 Task: Search one way flight ticket for 1 adult, 1 child, 1 infant in seat in premium economy from Bloomington/normal: Central Illinois Regional Airport At Bloomington-normal to Greenville: Pitt-greenville Airport on 5-2-2023. Choice of flights is Royal air maroc. Number of bags: 1 checked bag. Price is upto 96000. Outbound departure time preference is 15:30.
Action: Mouse moved to (273, 340)
Screenshot: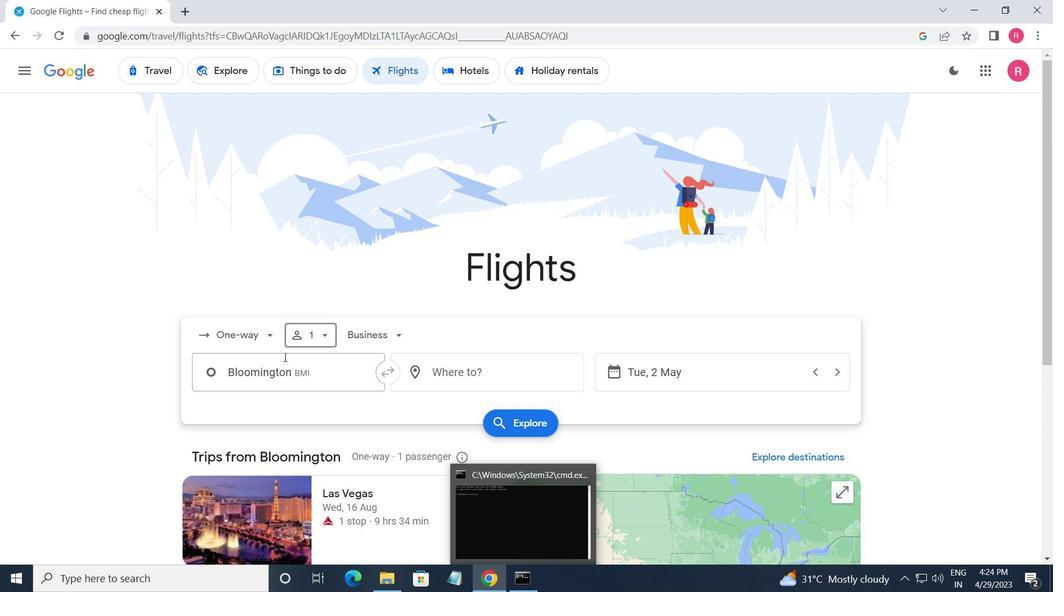 
Action: Mouse pressed left at (273, 340)
Screenshot: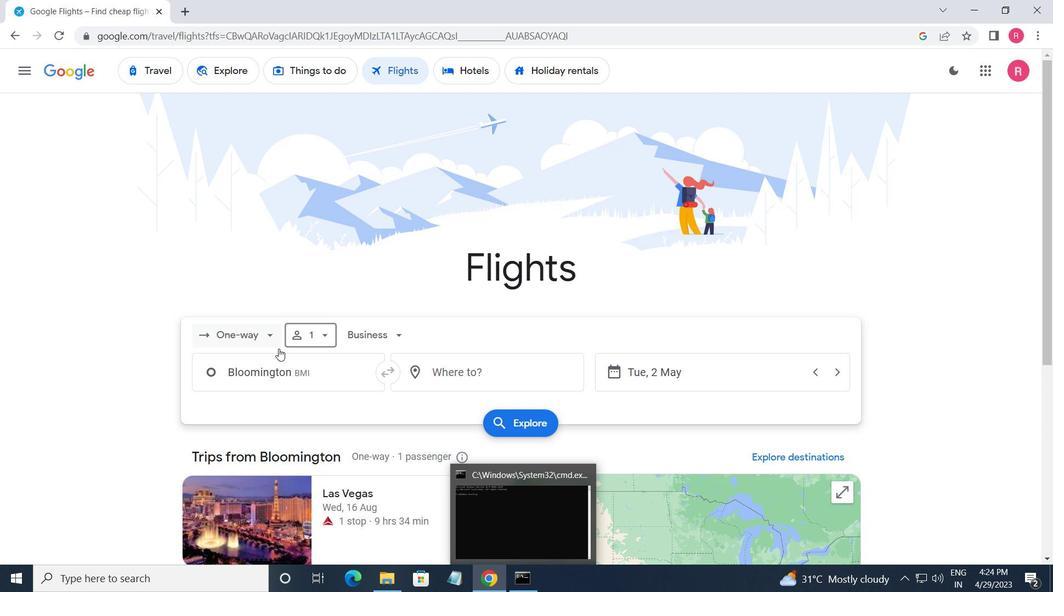 
Action: Mouse moved to (273, 400)
Screenshot: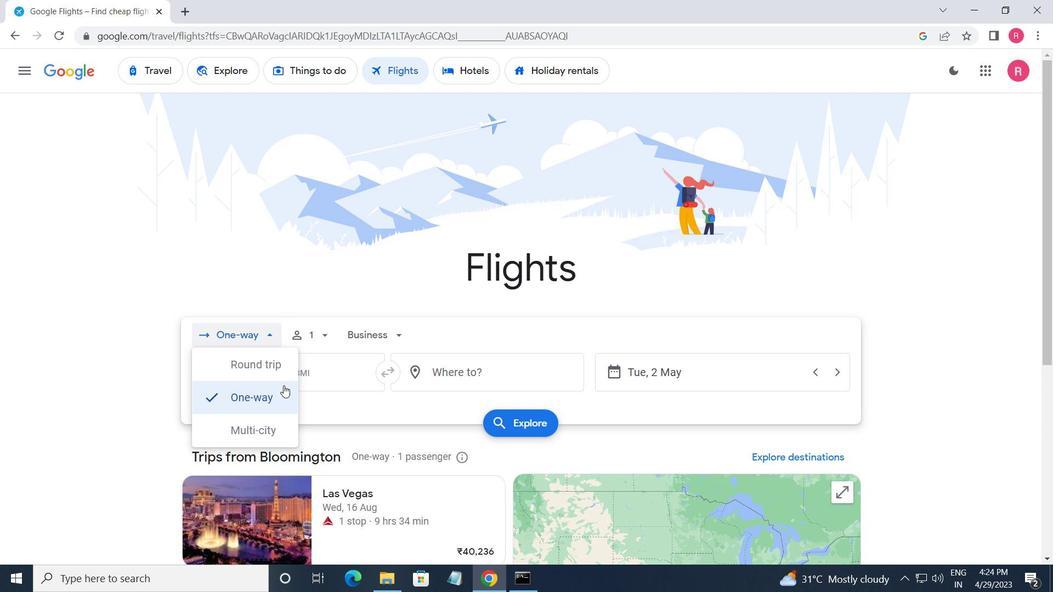 
Action: Mouse pressed left at (273, 400)
Screenshot: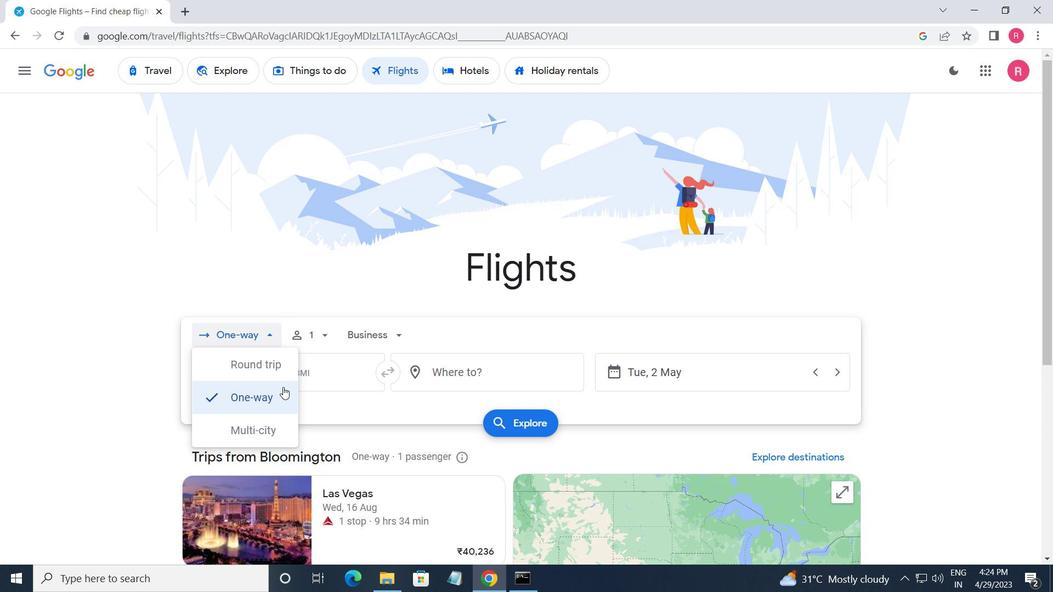 
Action: Mouse moved to (305, 341)
Screenshot: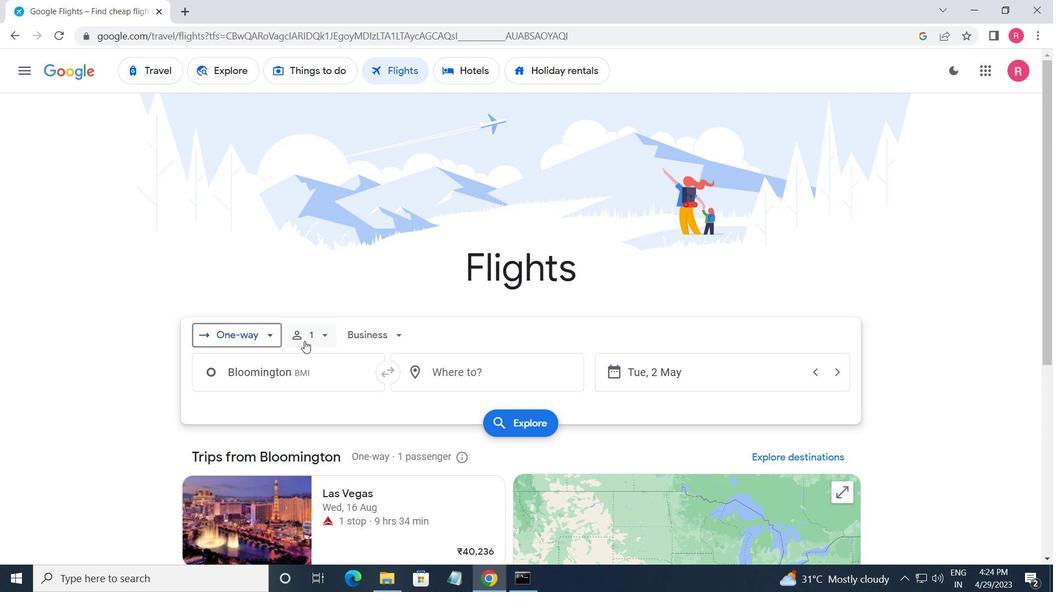 
Action: Mouse pressed left at (305, 341)
Screenshot: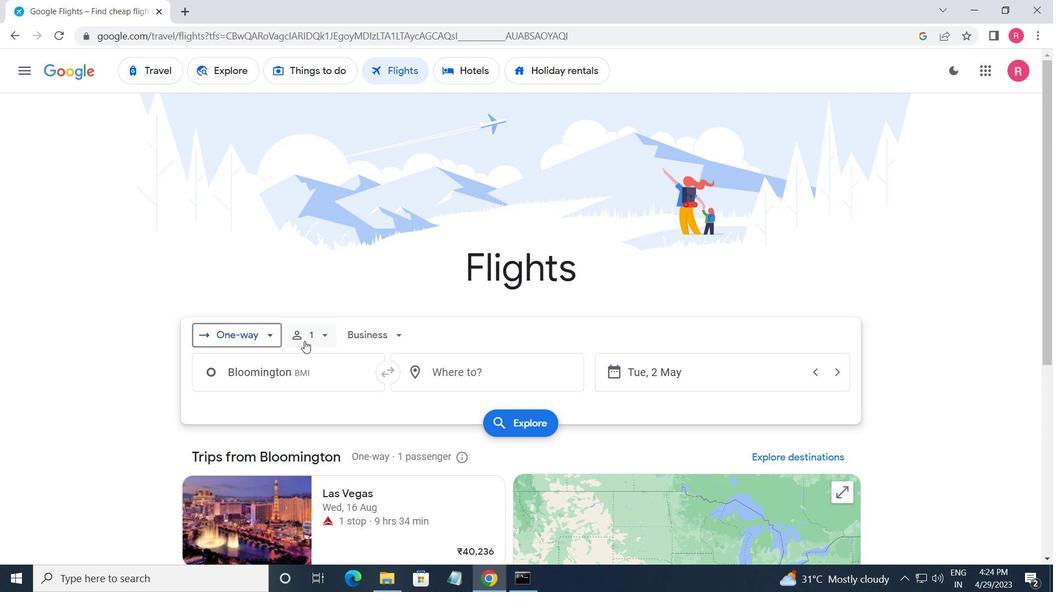 
Action: Mouse moved to (431, 407)
Screenshot: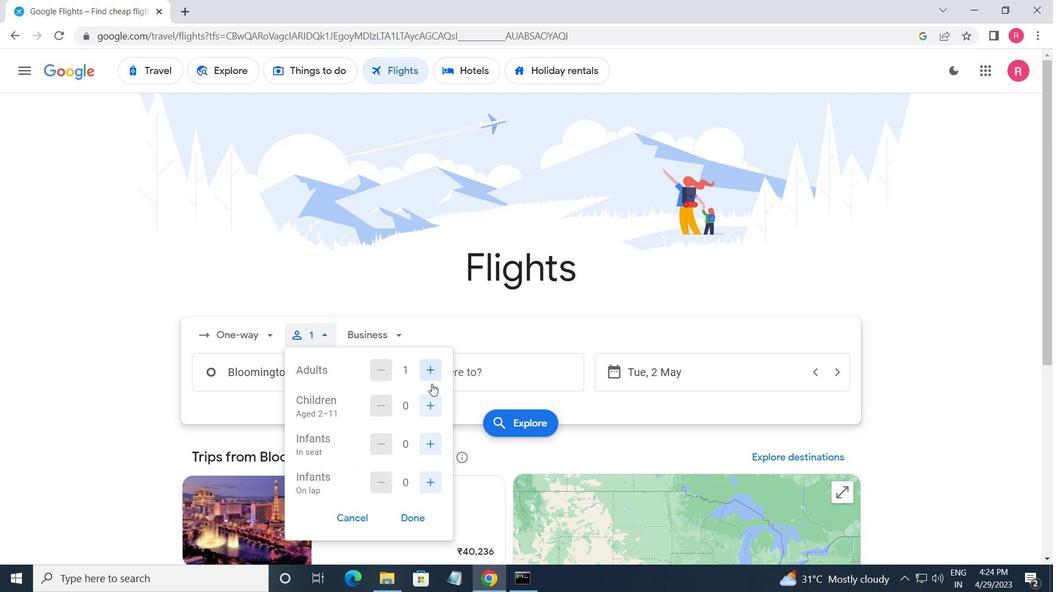 
Action: Mouse pressed left at (431, 407)
Screenshot: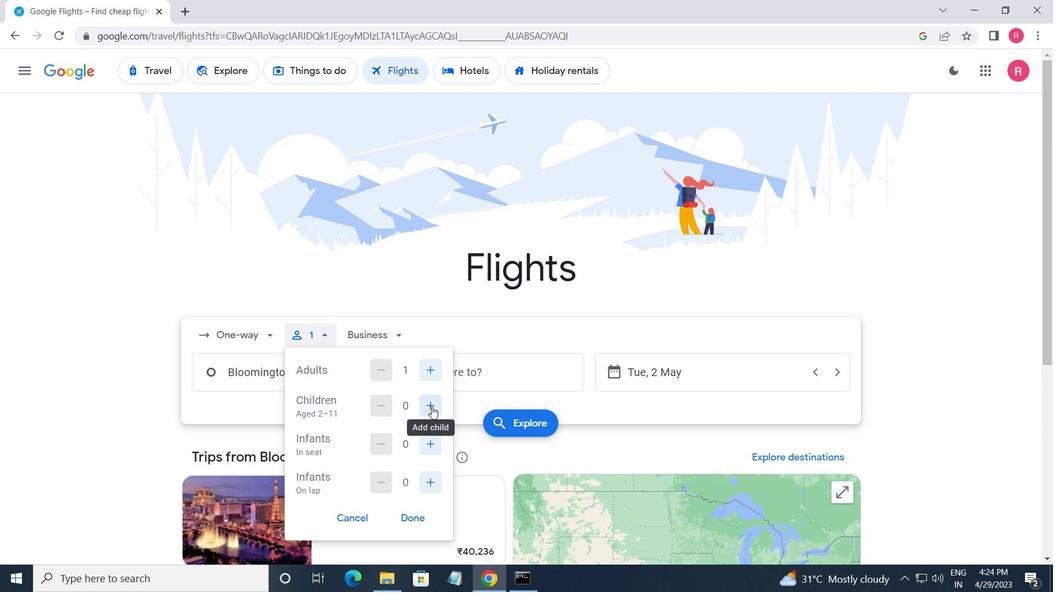 
Action: Mouse moved to (428, 440)
Screenshot: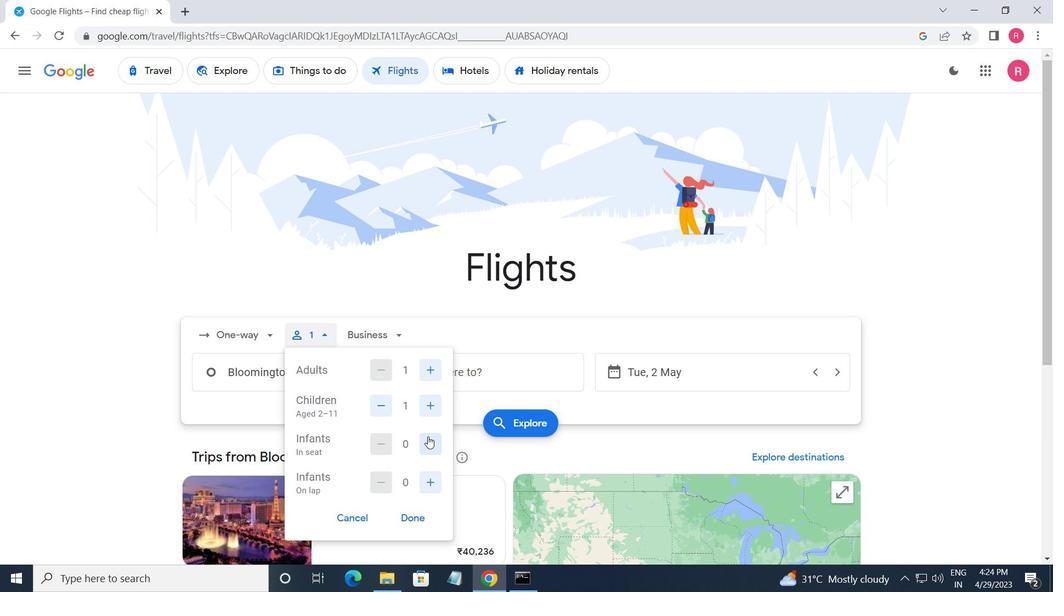 
Action: Mouse pressed left at (428, 440)
Screenshot: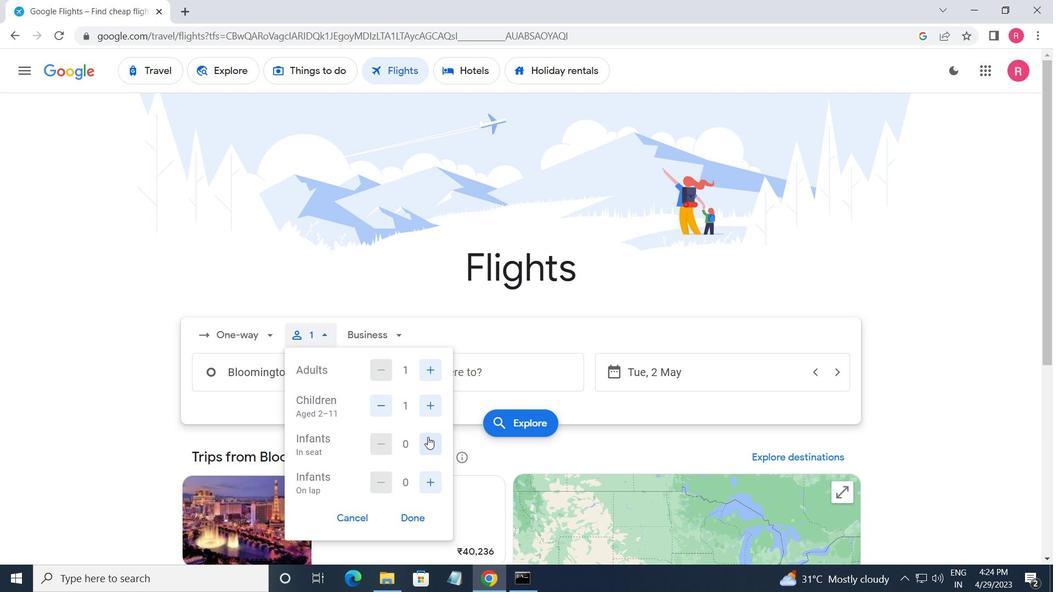 
Action: Mouse moved to (409, 513)
Screenshot: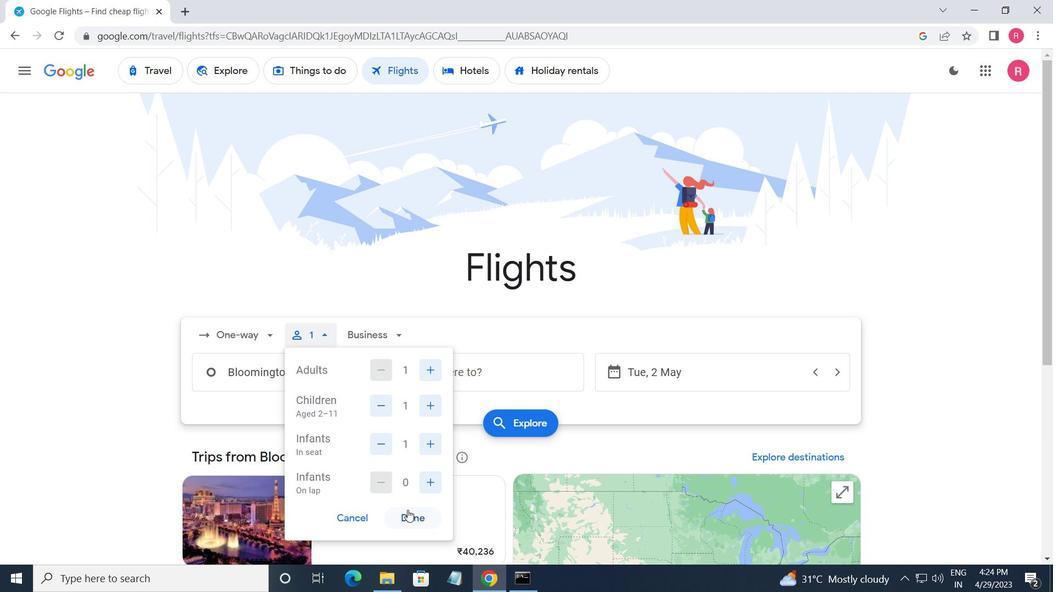 
Action: Mouse pressed left at (409, 513)
Screenshot: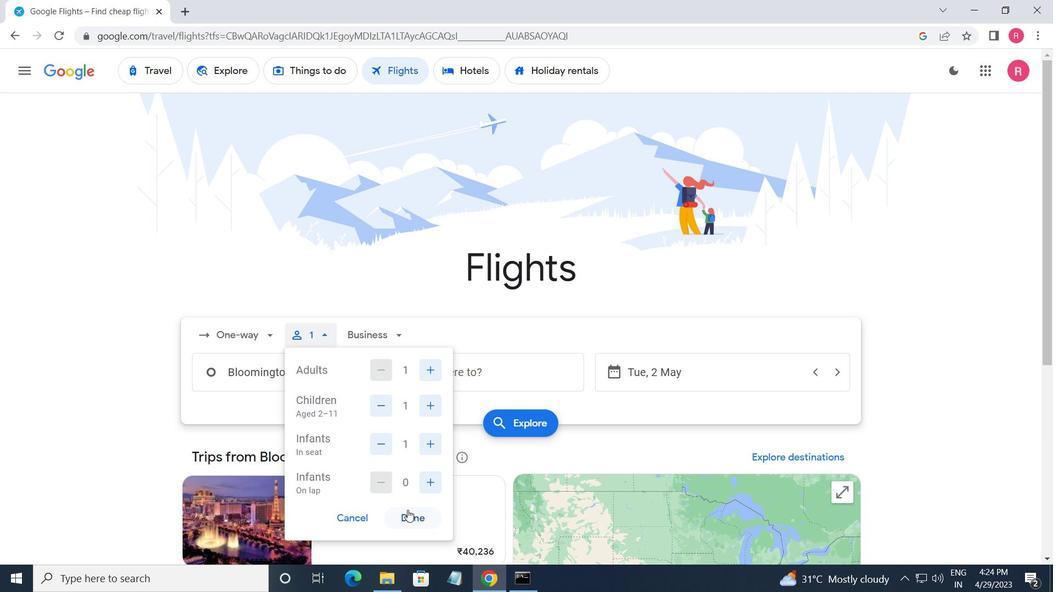
Action: Mouse moved to (384, 342)
Screenshot: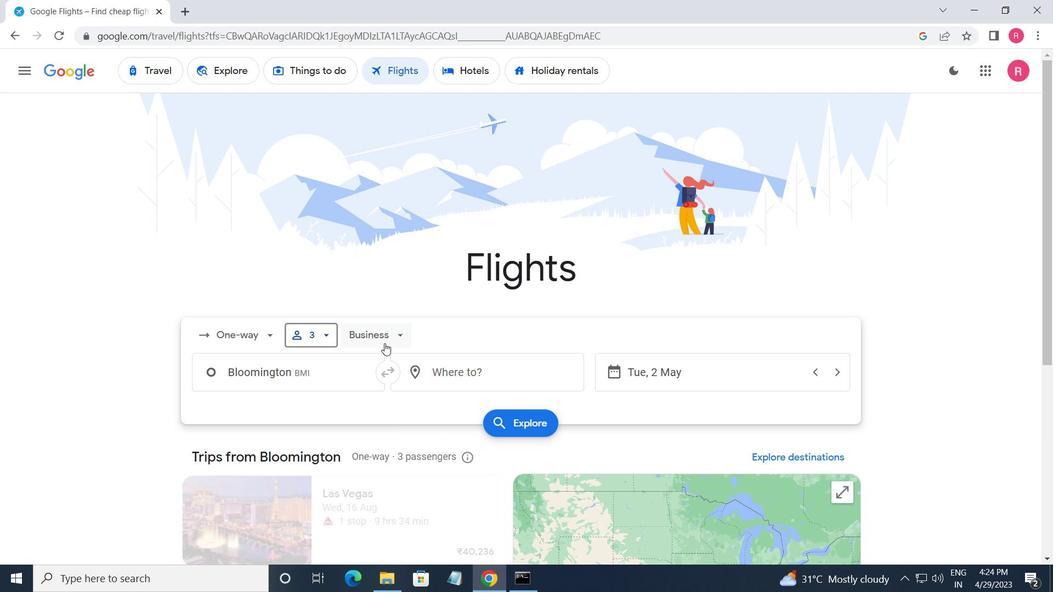 
Action: Mouse pressed left at (384, 342)
Screenshot: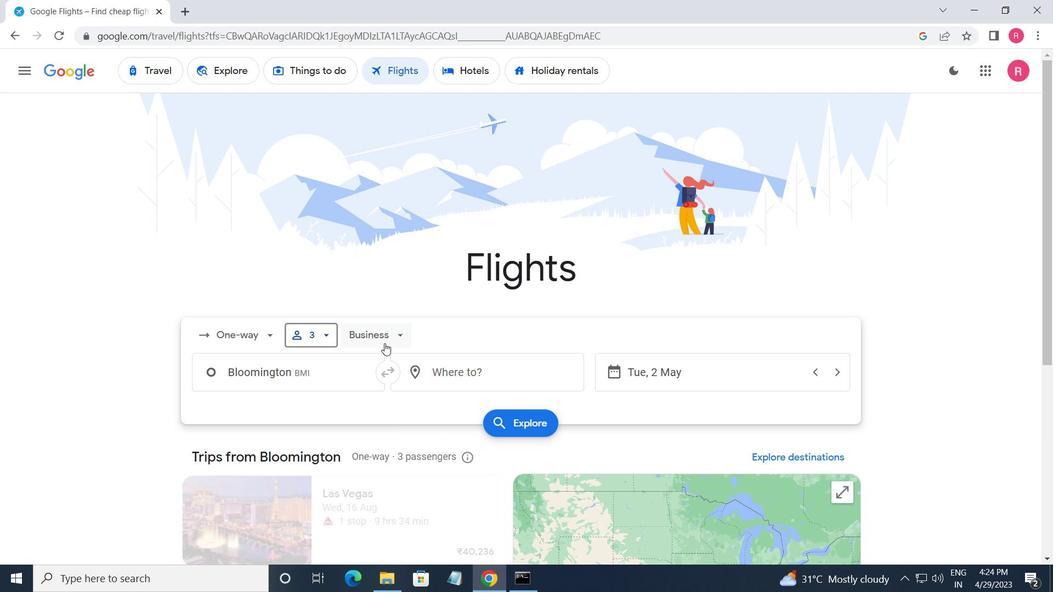 
Action: Mouse moved to (419, 400)
Screenshot: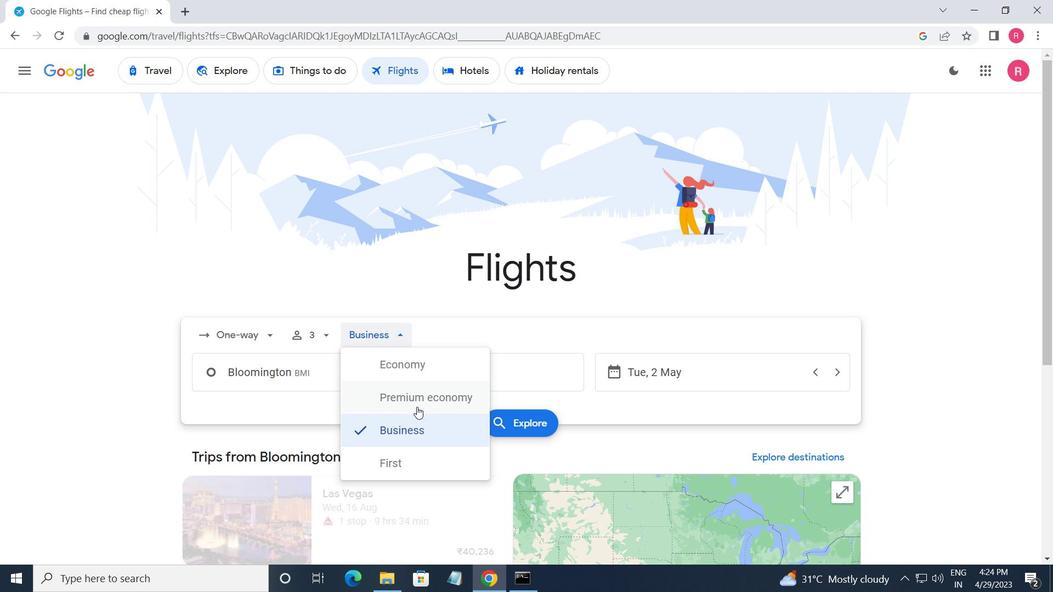 
Action: Mouse pressed left at (419, 400)
Screenshot: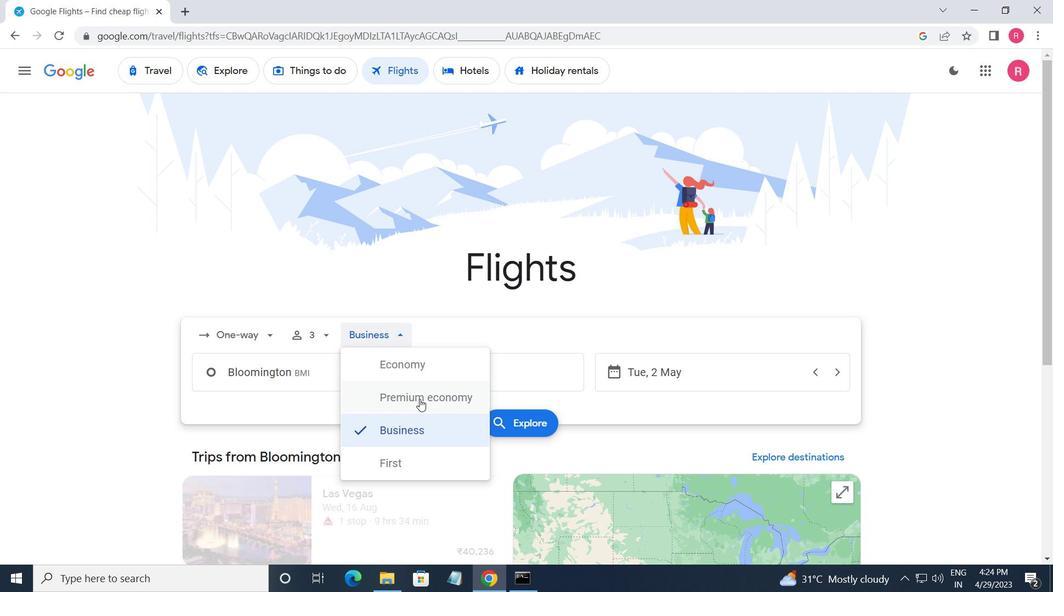 
Action: Mouse moved to (335, 368)
Screenshot: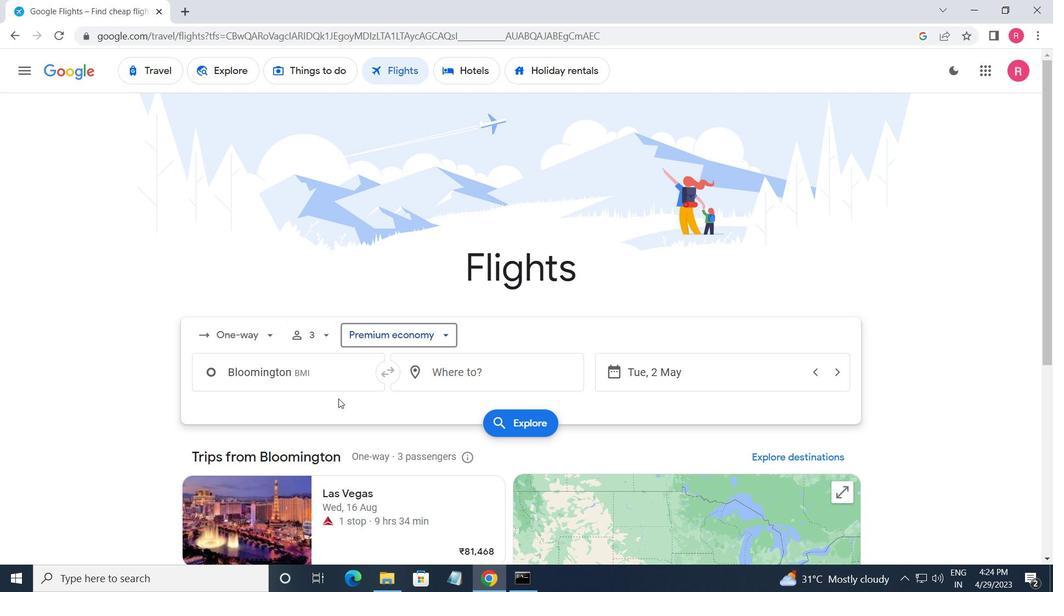 
Action: Mouse pressed left at (335, 368)
Screenshot: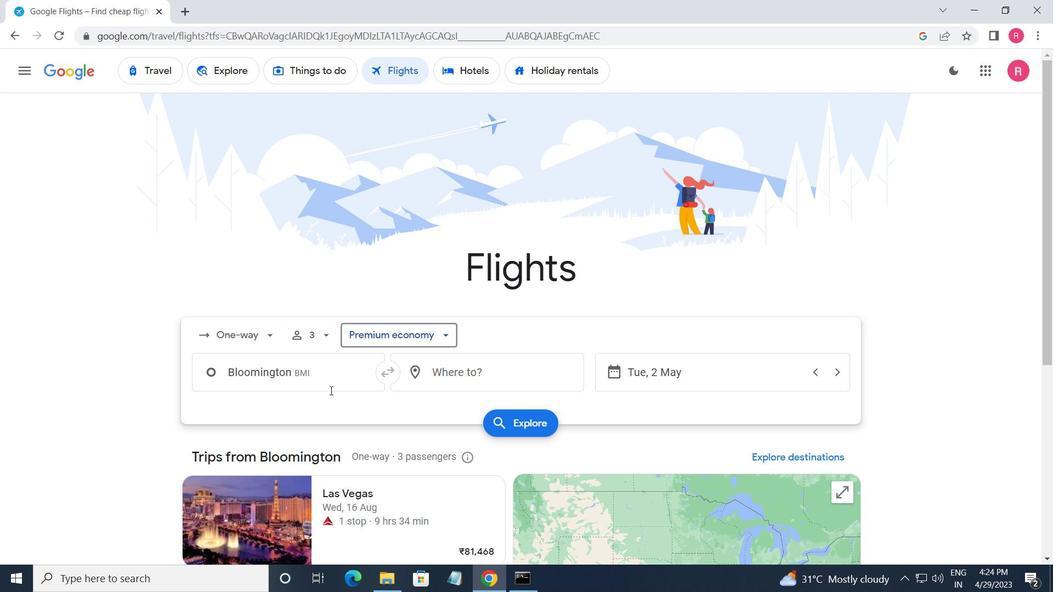 
Action: Mouse moved to (329, 550)
Screenshot: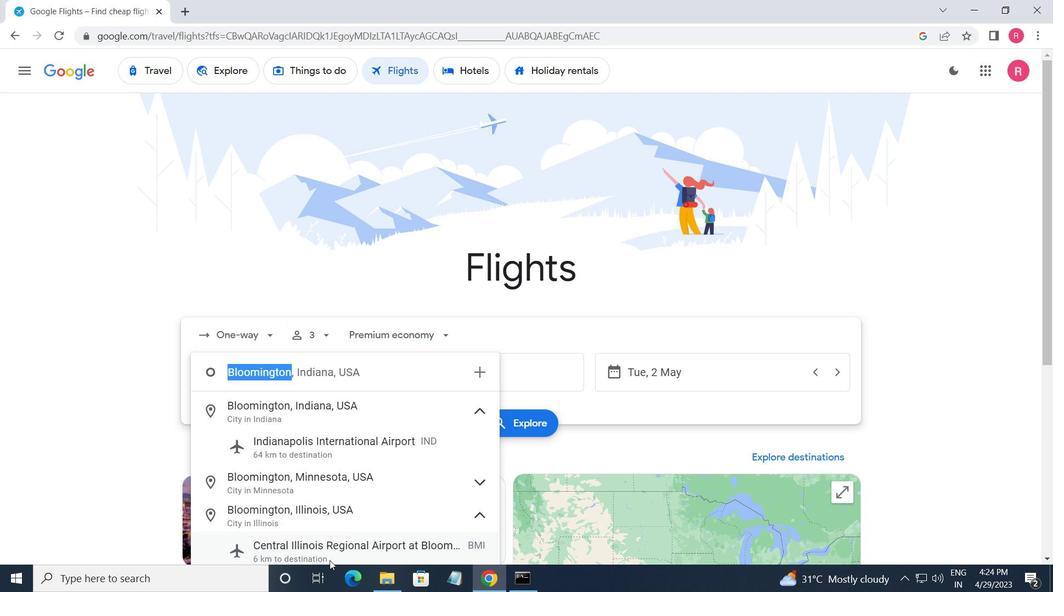 
Action: Mouse pressed left at (329, 550)
Screenshot: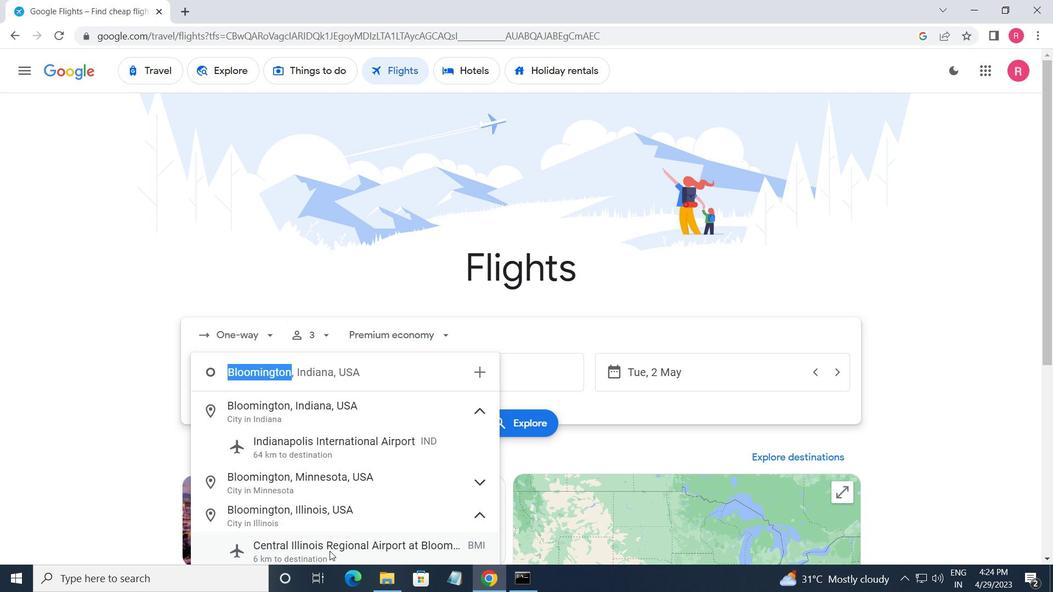 
Action: Mouse moved to (505, 382)
Screenshot: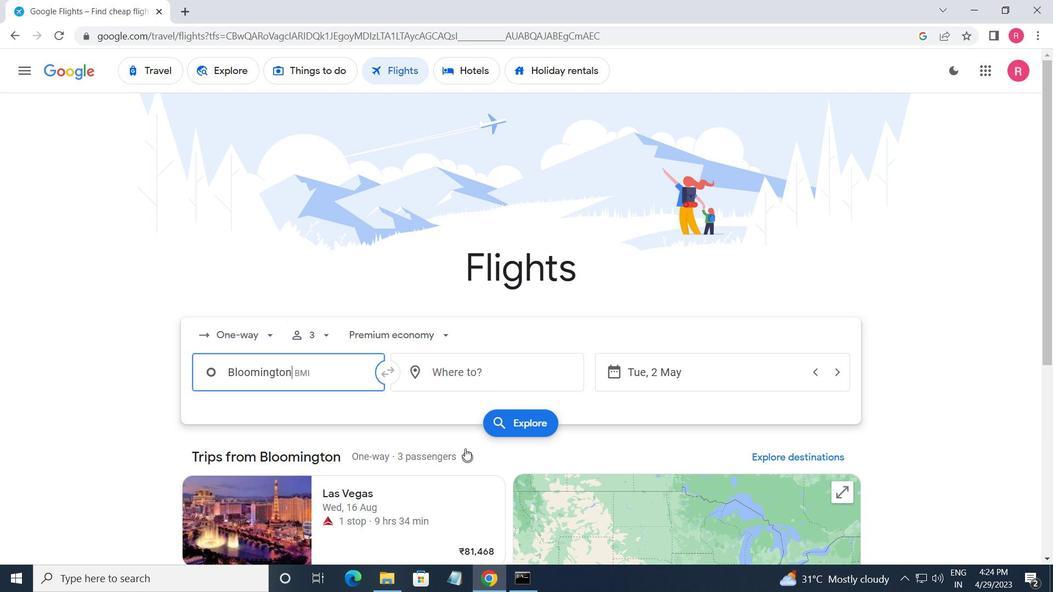 
Action: Mouse pressed left at (505, 382)
Screenshot: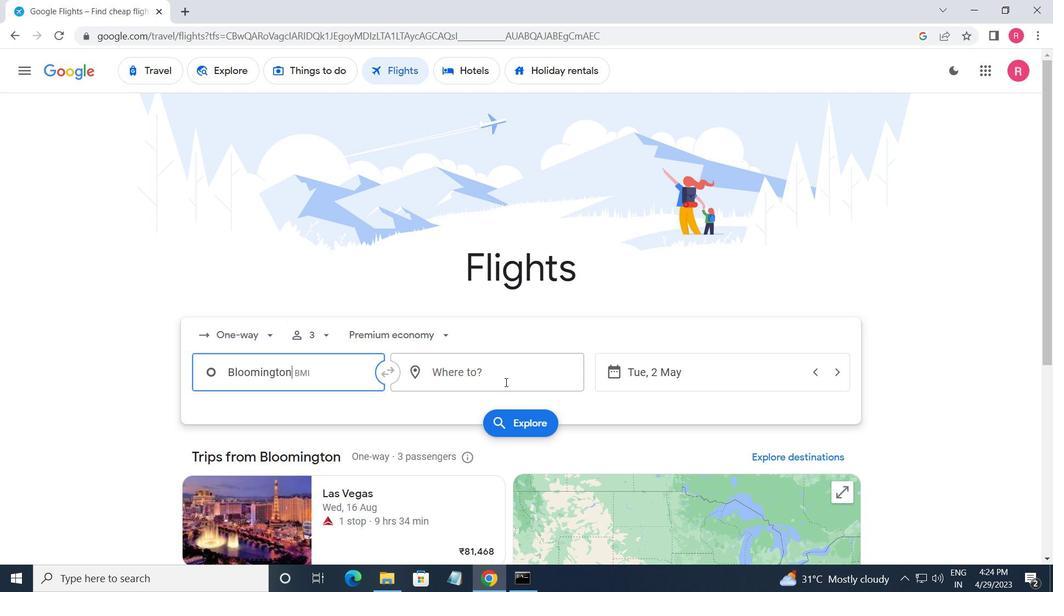 
Action: Mouse moved to (490, 508)
Screenshot: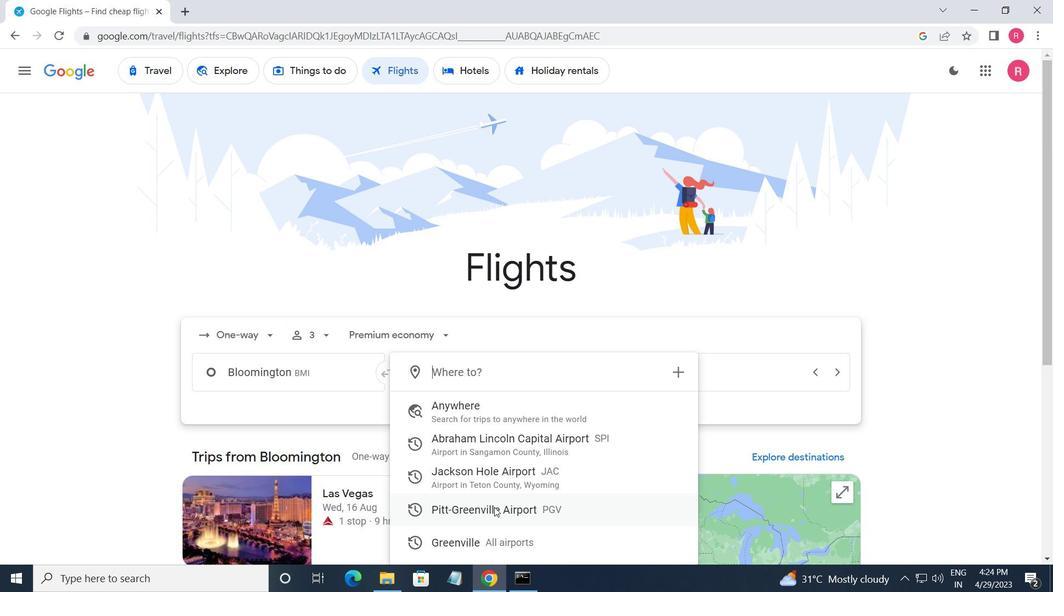
Action: Mouse pressed left at (490, 508)
Screenshot: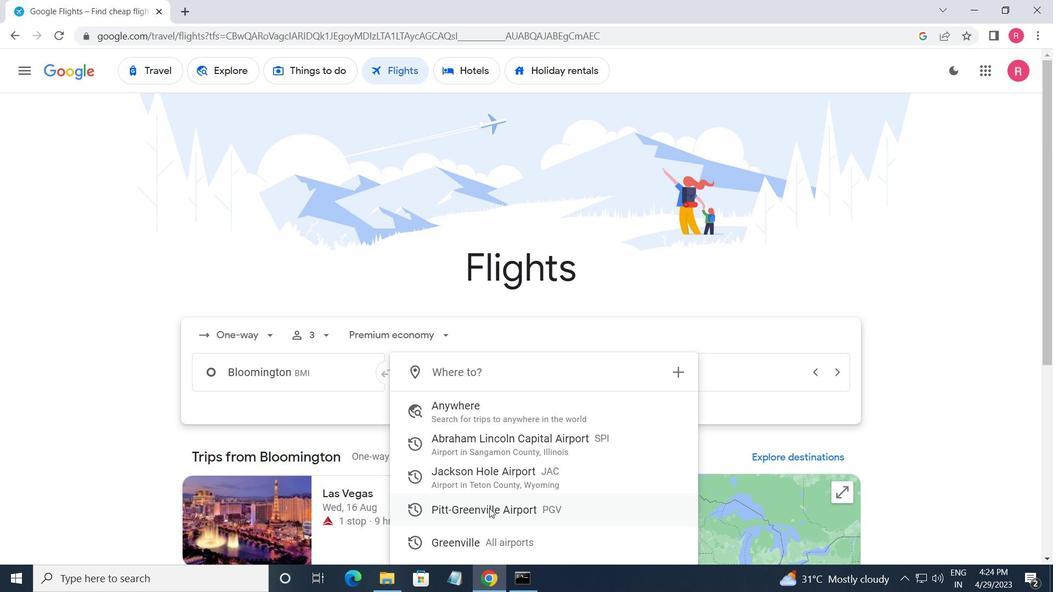 
Action: Mouse moved to (689, 376)
Screenshot: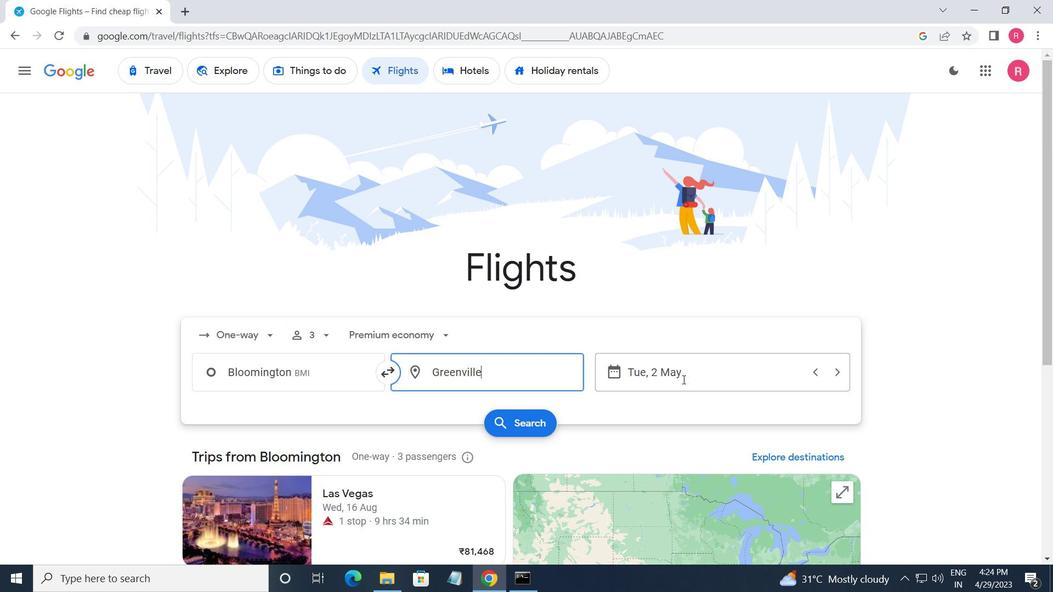 
Action: Mouse pressed left at (689, 376)
Screenshot: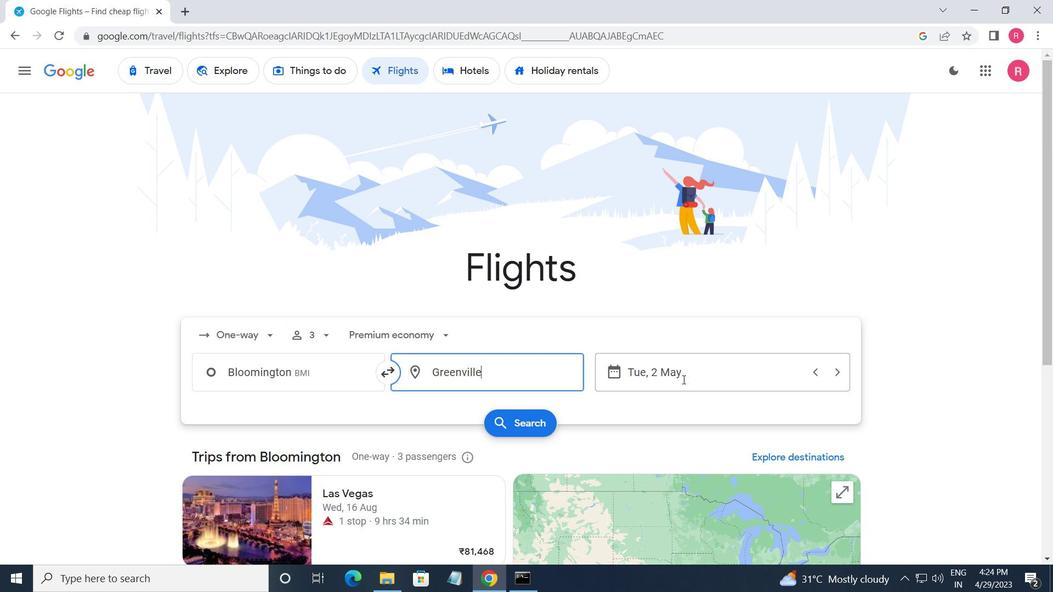 
Action: Mouse moved to (683, 325)
Screenshot: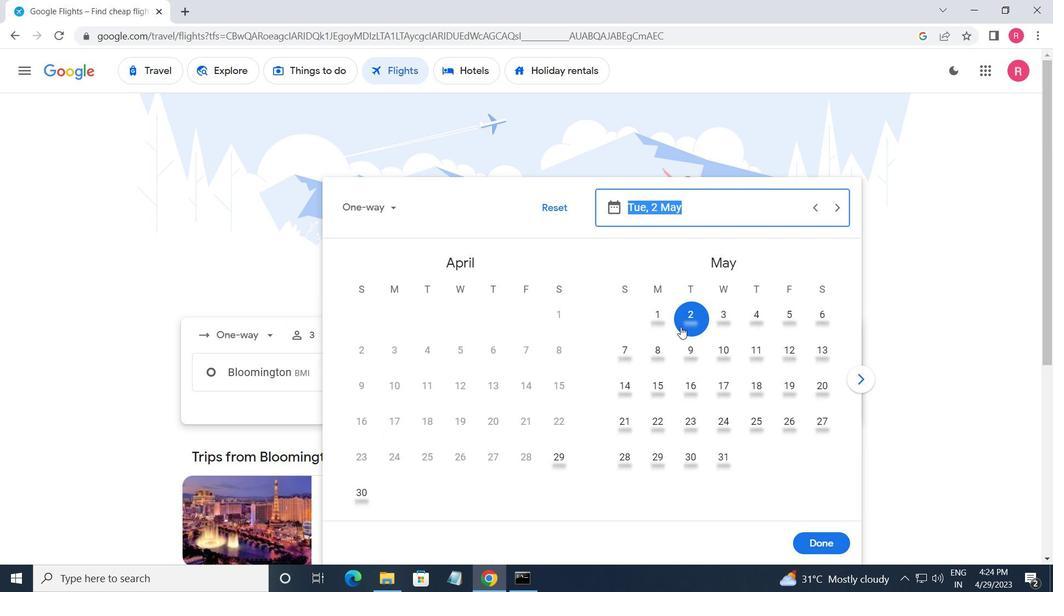
Action: Mouse pressed left at (683, 325)
Screenshot: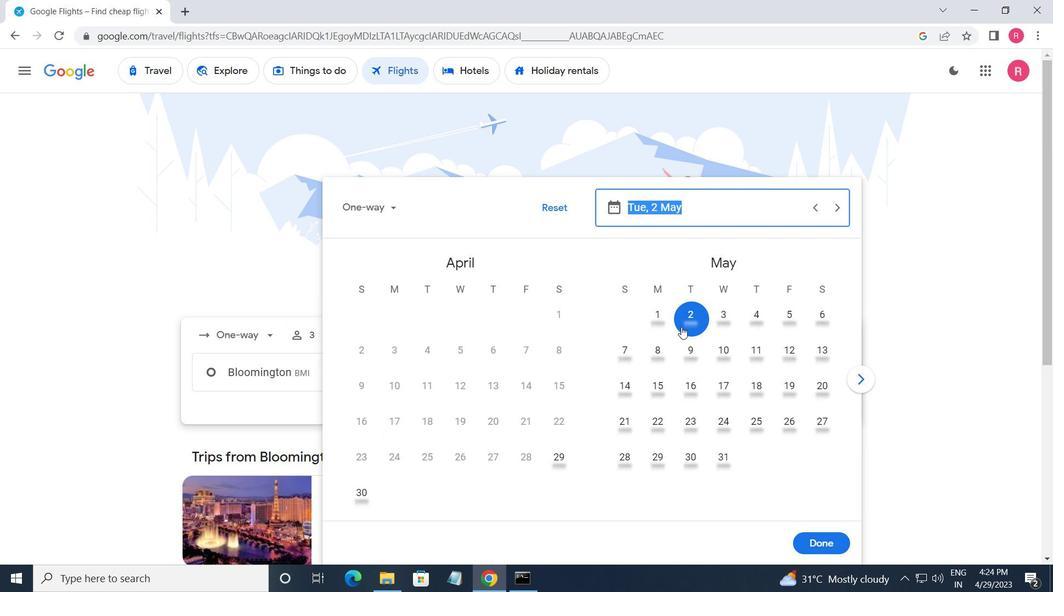 
Action: Mouse moved to (814, 543)
Screenshot: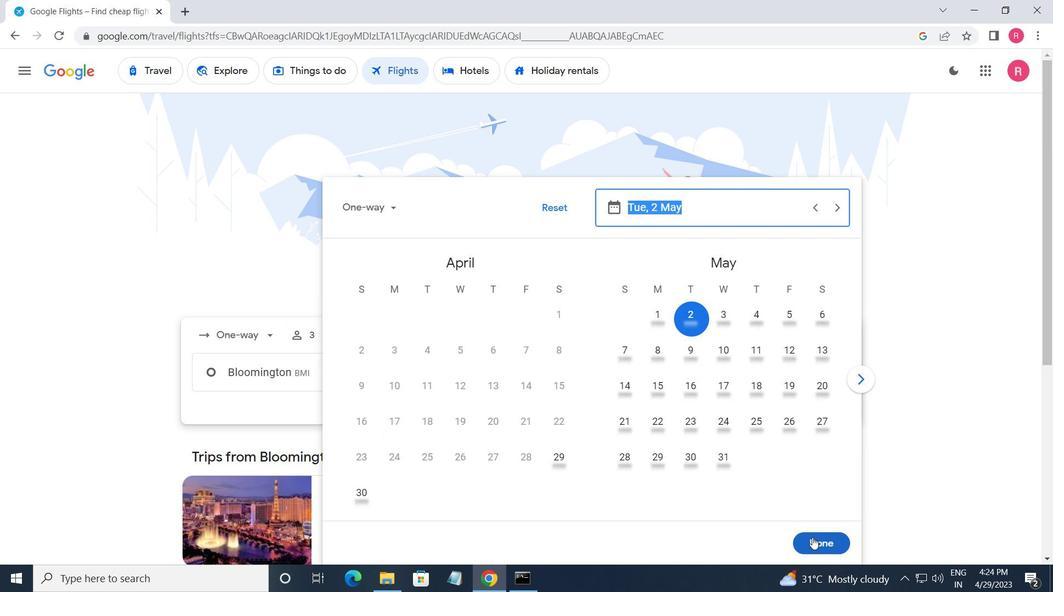 
Action: Mouse pressed left at (814, 543)
Screenshot: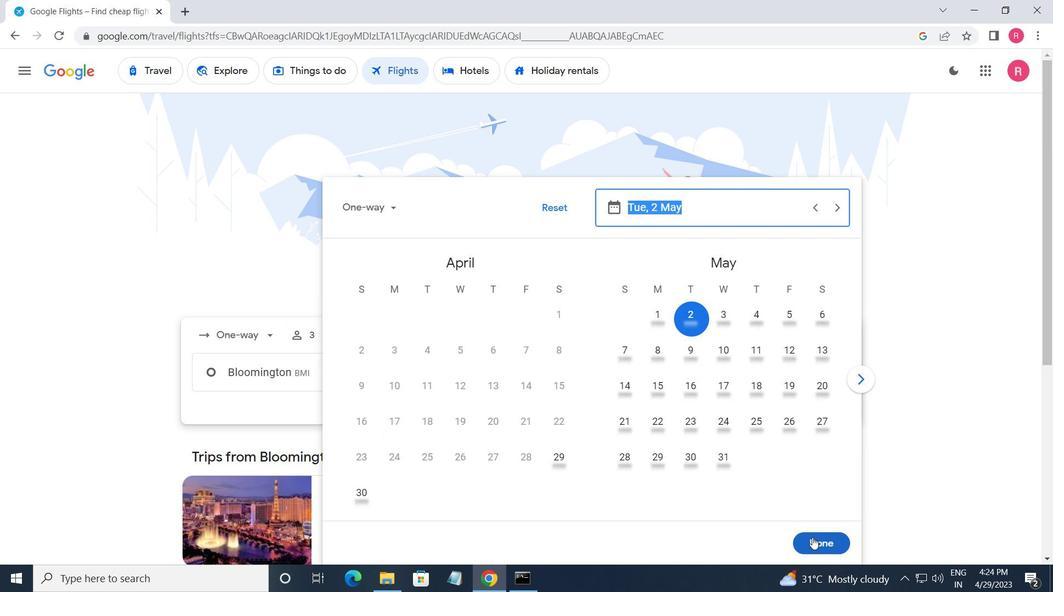 
Action: Mouse moved to (536, 430)
Screenshot: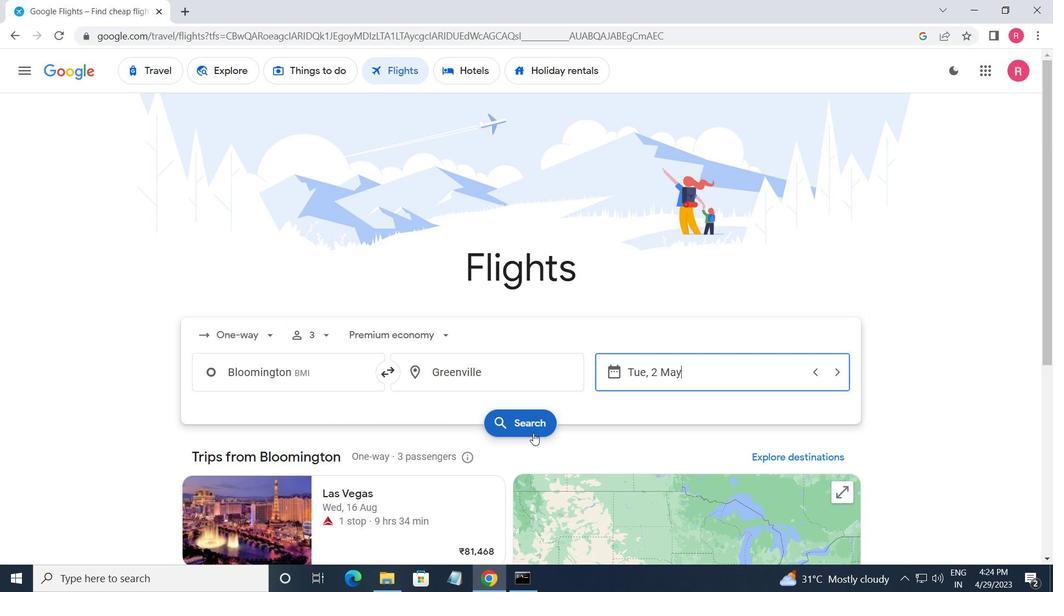 
Action: Mouse pressed left at (536, 430)
Screenshot: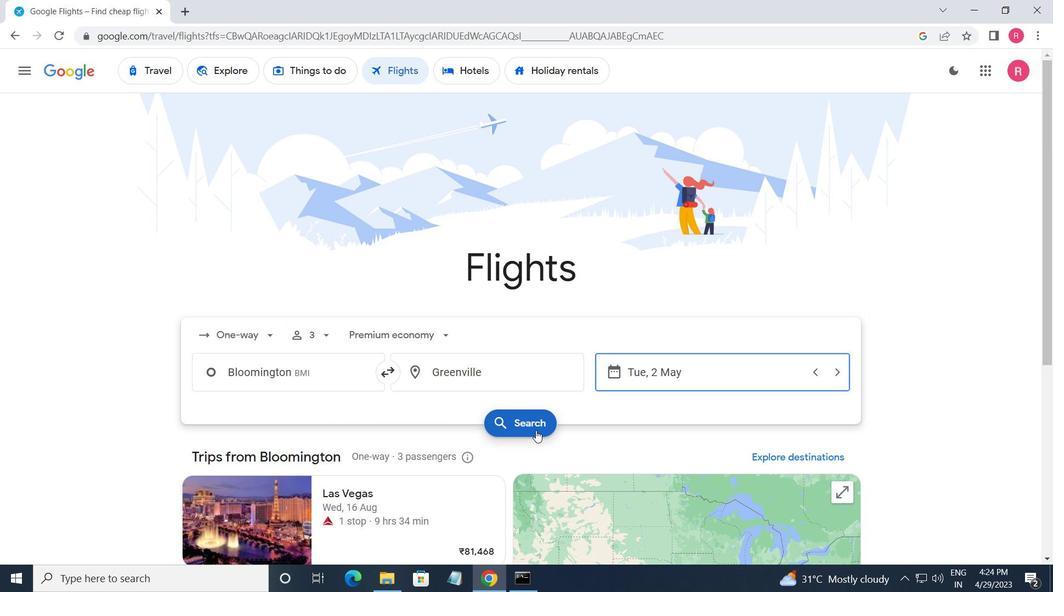 
Action: Mouse moved to (222, 196)
Screenshot: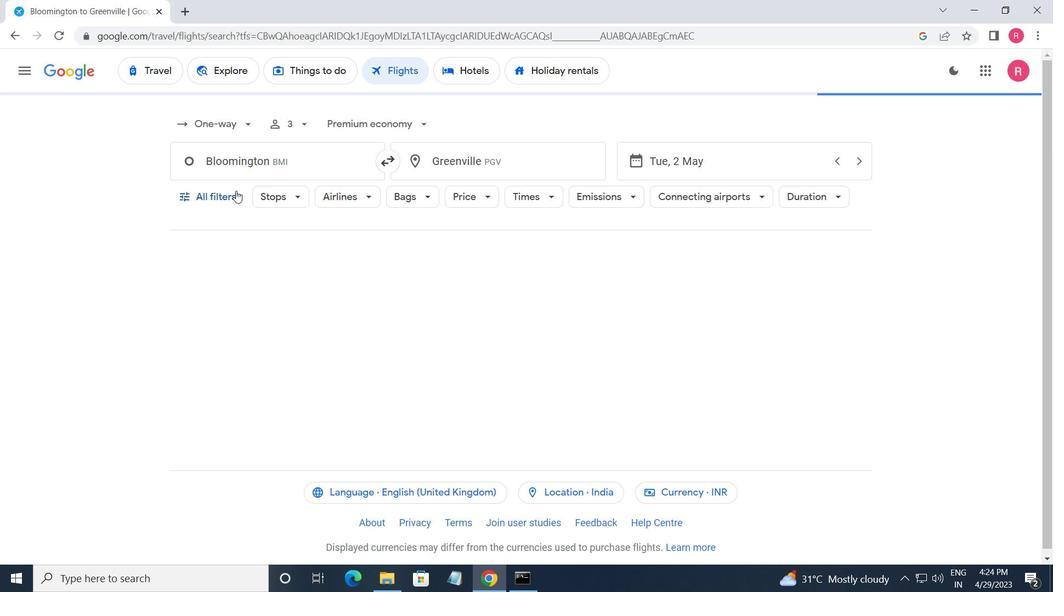 
Action: Mouse pressed left at (222, 196)
Screenshot: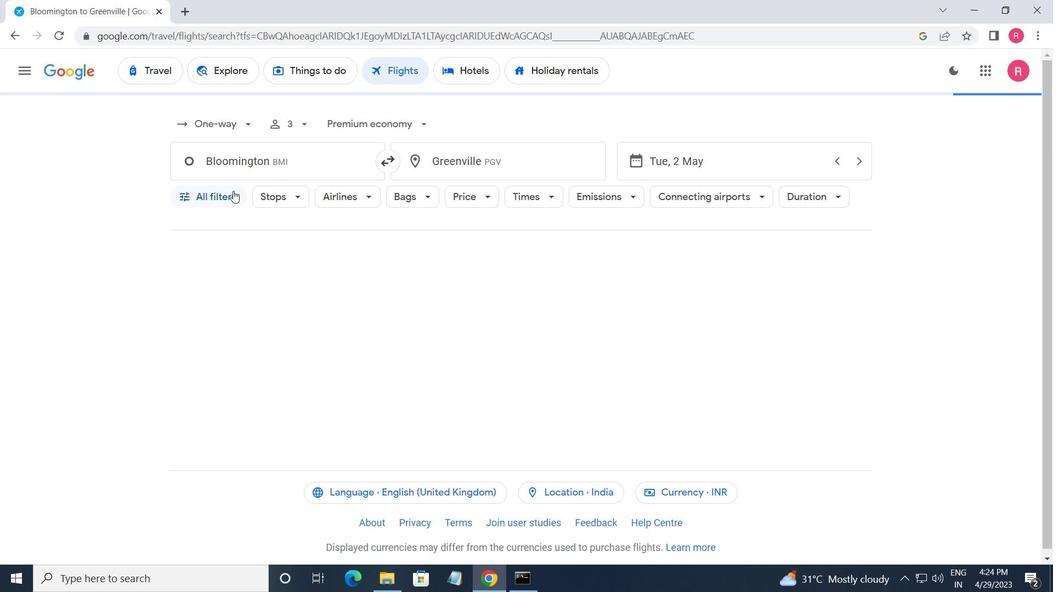 
Action: Mouse moved to (283, 388)
Screenshot: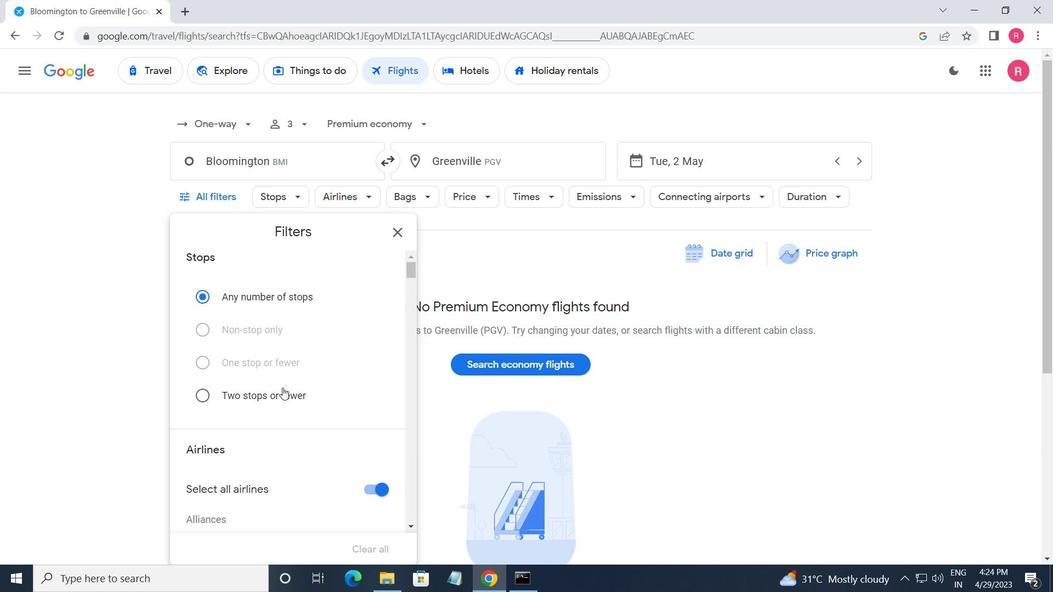 
Action: Mouse scrolled (283, 387) with delta (0, 0)
Screenshot: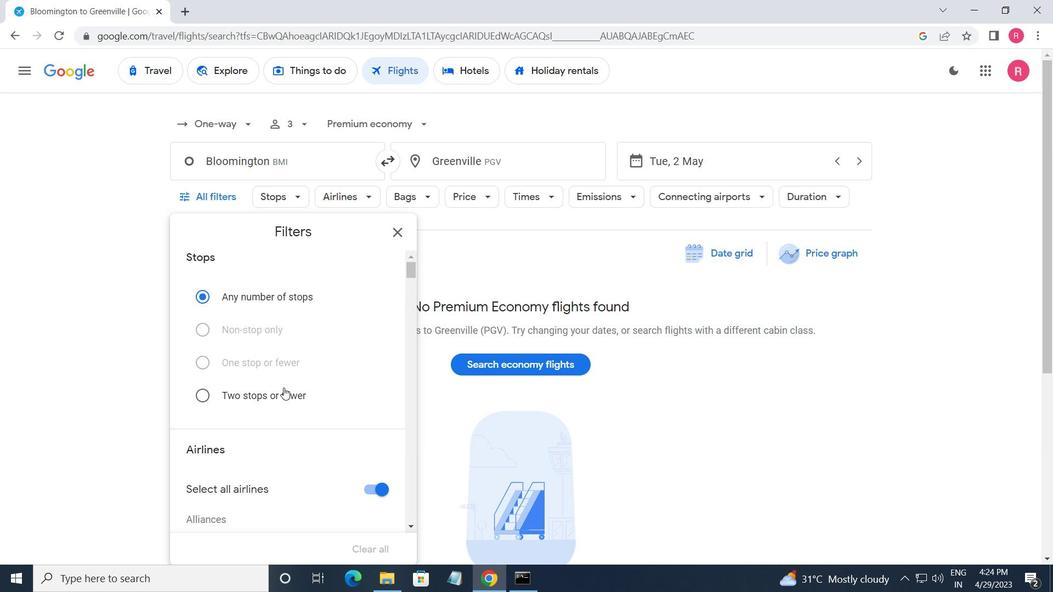 
Action: Mouse moved to (285, 389)
Screenshot: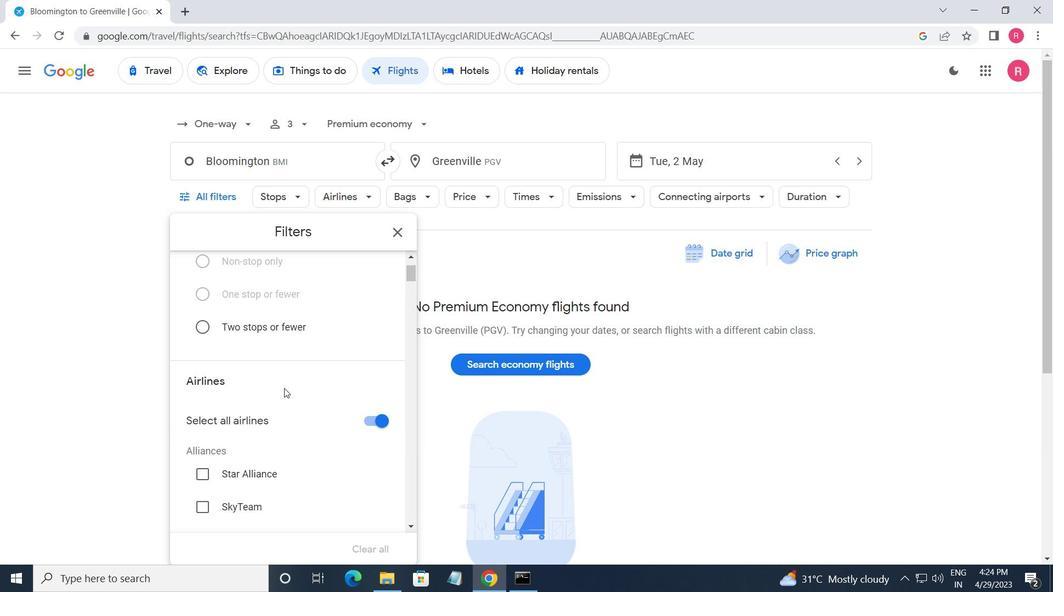 
Action: Mouse scrolled (285, 388) with delta (0, 0)
Screenshot: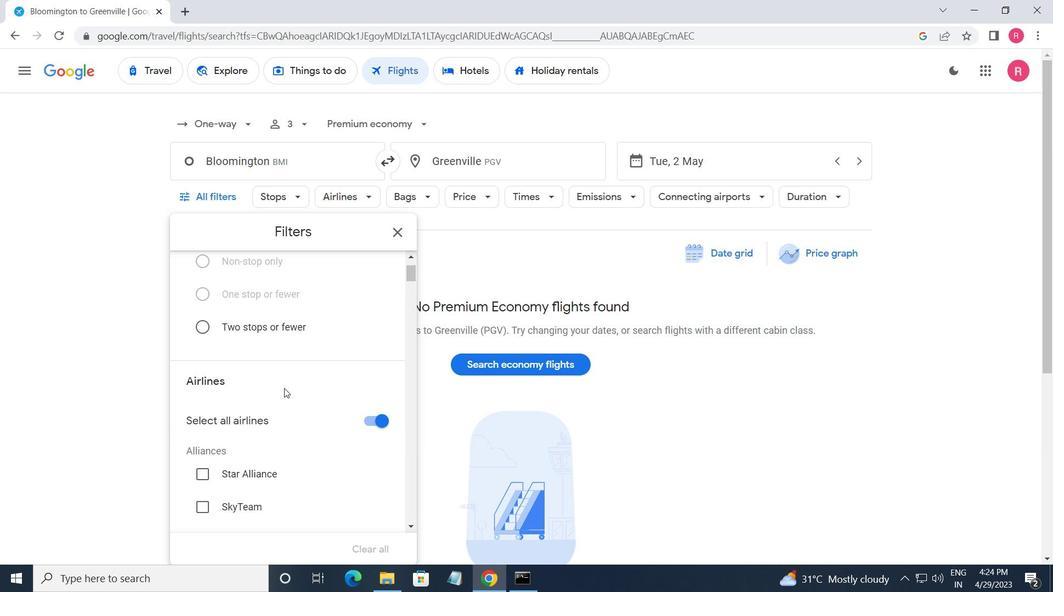 
Action: Mouse scrolled (285, 388) with delta (0, 0)
Screenshot: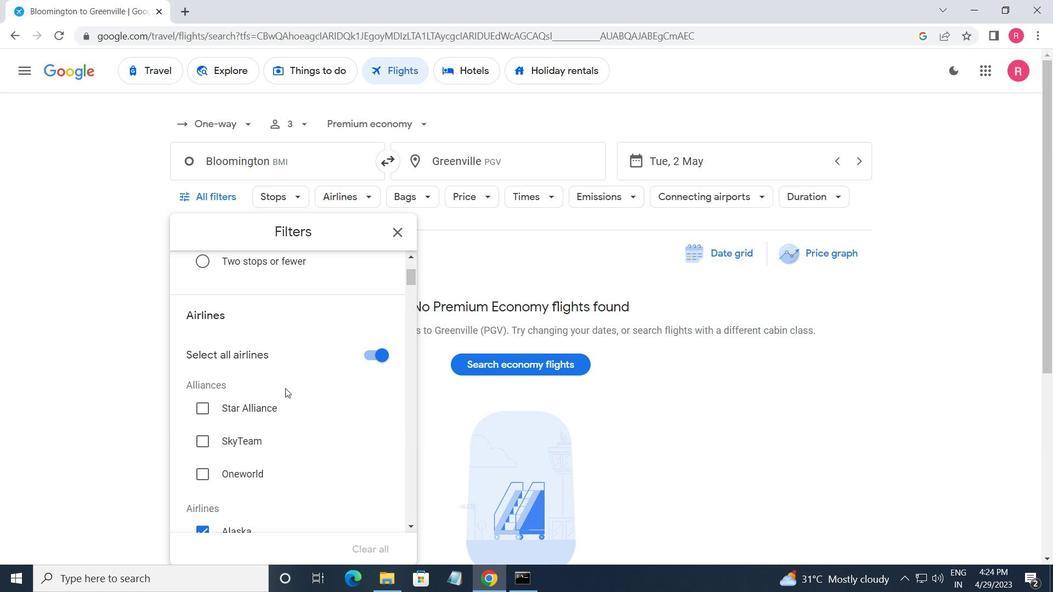 
Action: Mouse scrolled (285, 388) with delta (0, 0)
Screenshot: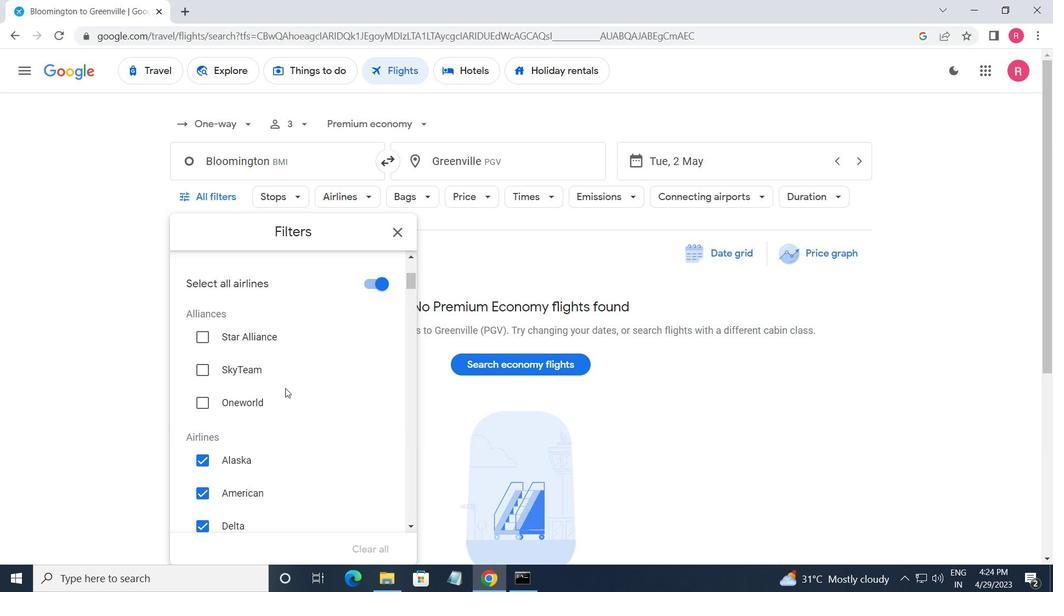 
Action: Mouse scrolled (285, 388) with delta (0, 0)
Screenshot: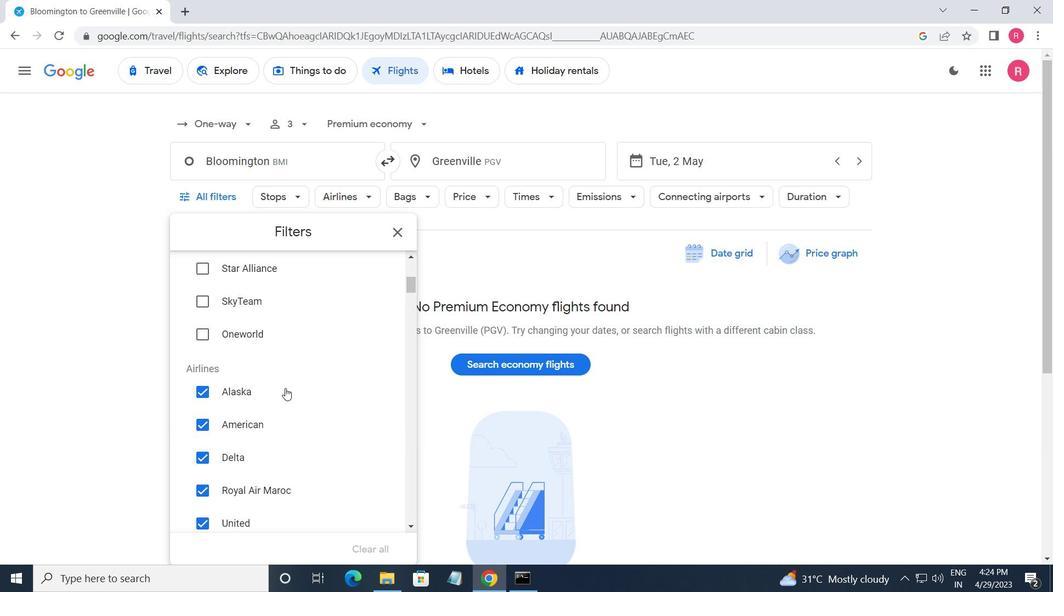 
Action: Mouse scrolled (285, 389) with delta (0, 0)
Screenshot: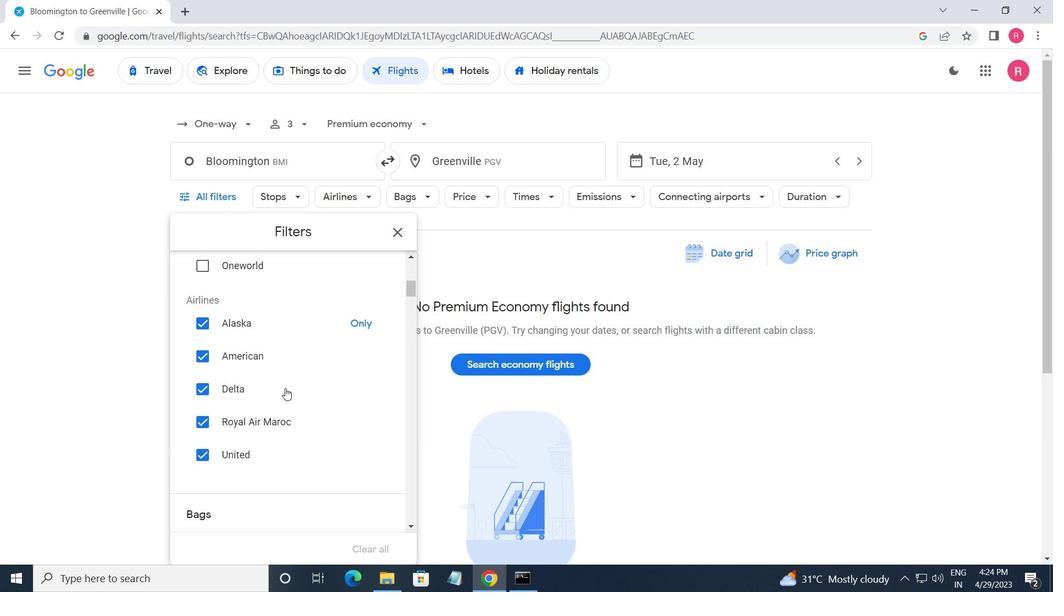 
Action: Mouse scrolled (285, 389) with delta (0, 0)
Screenshot: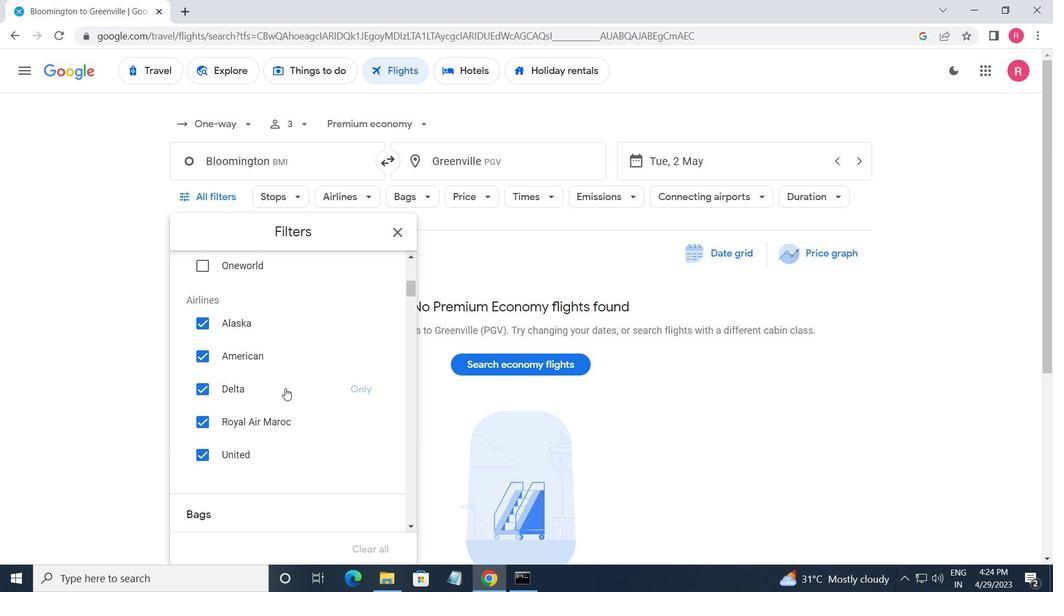
Action: Mouse moved to (374, 279)
Screenshot: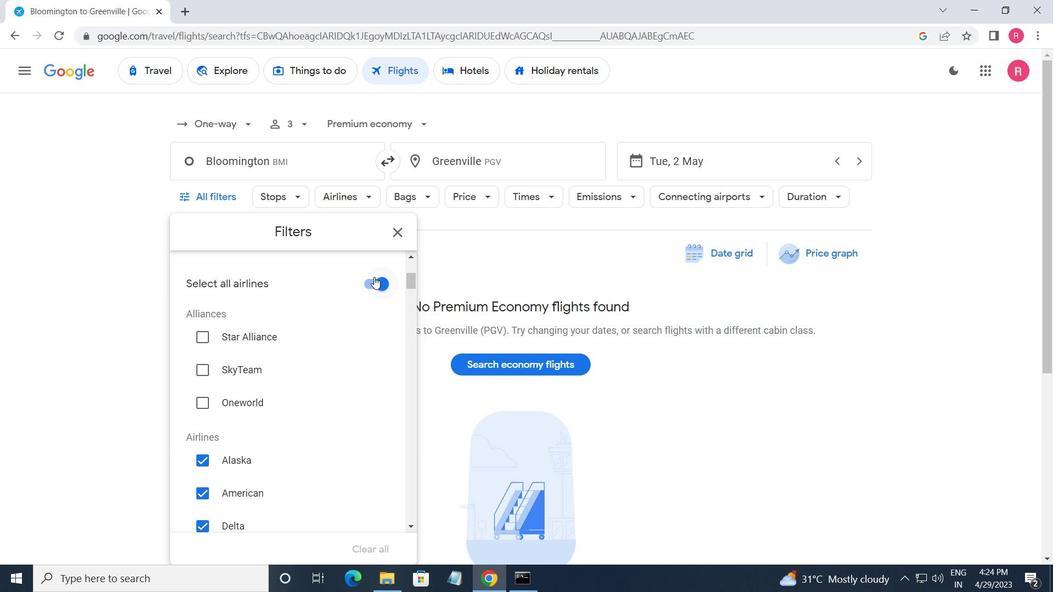
Action: Mouse pressed left at (374, 279)
Screenshot: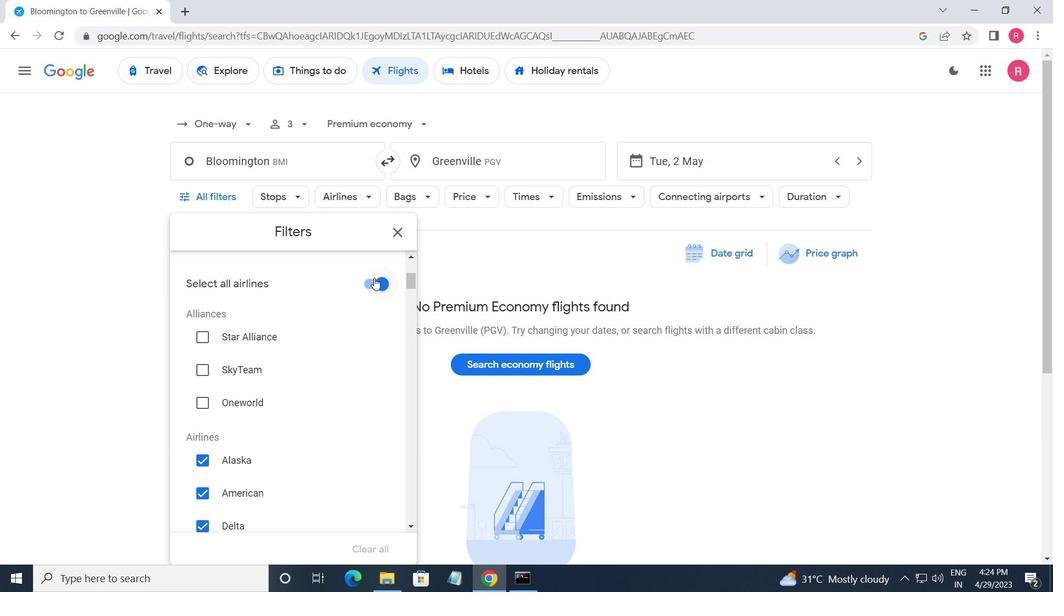 
Action: Mouse moved to (374, 281)
Screenshot: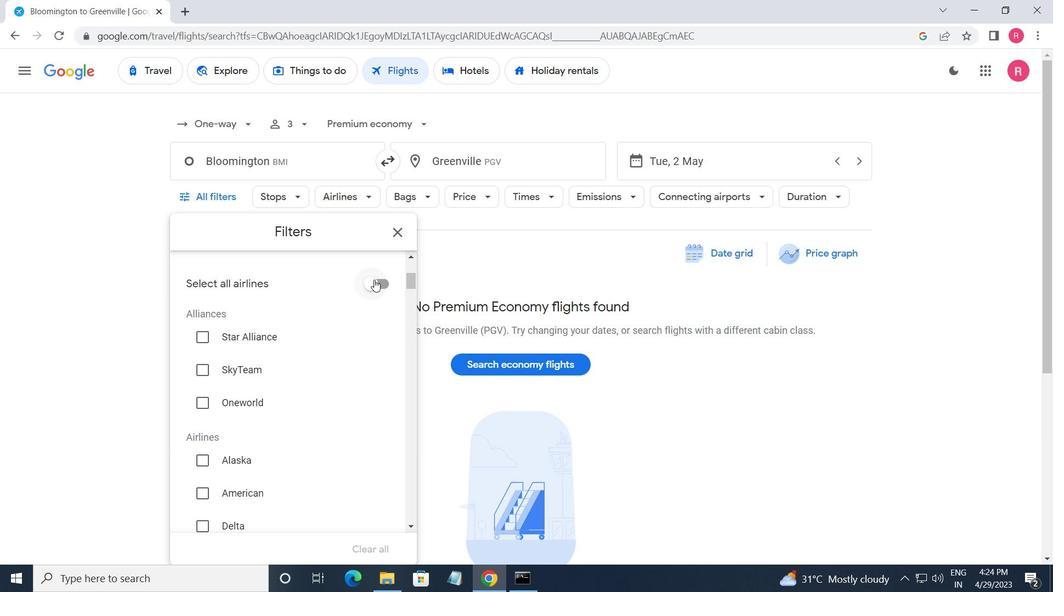
Action: Mouse scrolled (374, 280) with delta (0, 0)
Screenshot: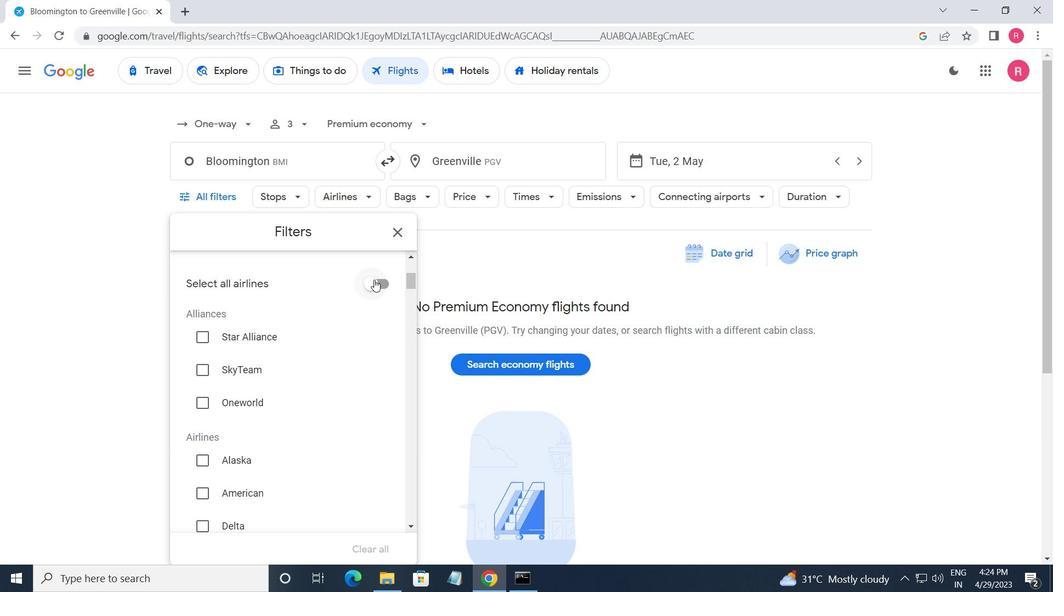 
Action: Mouse moved to (374, 287)
Screenshot: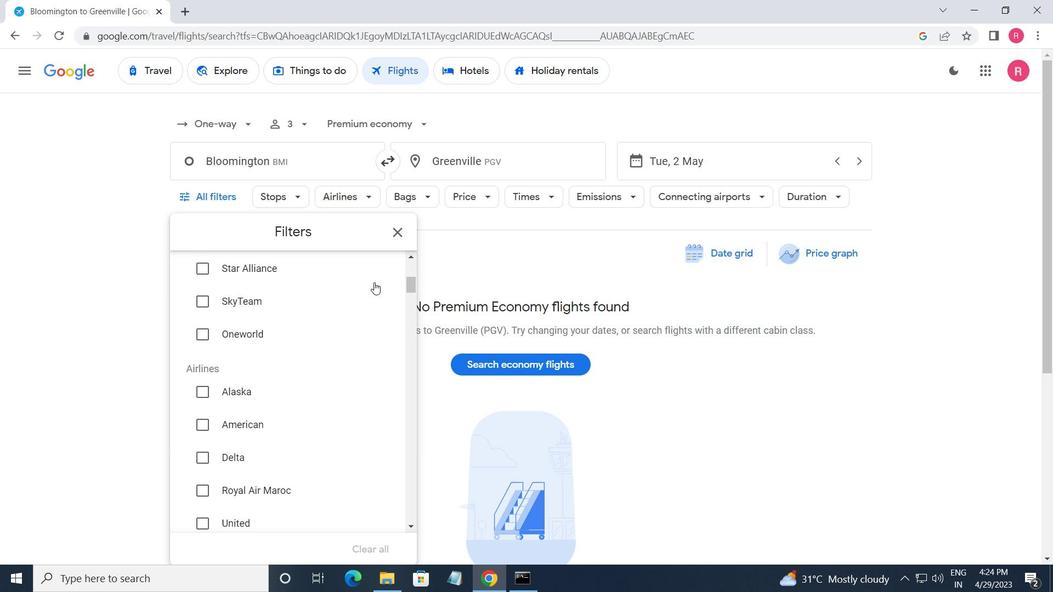 
Action: Mouse scrolled (374, 286) with delta (0, 0)
Screenshot: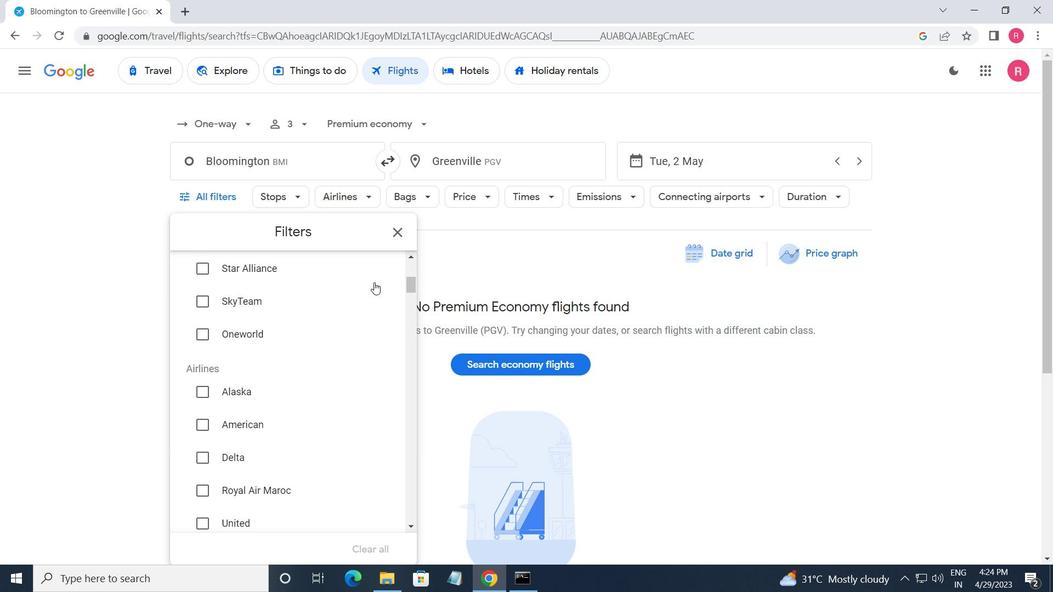 
Action: Mouse moved to (374, 290)
Screenshot: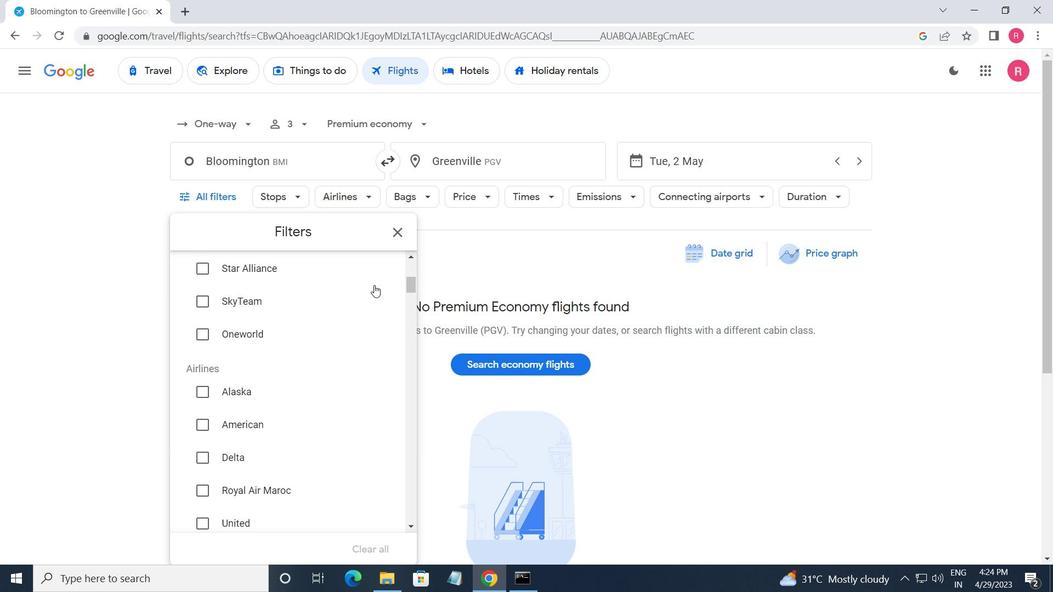 
Action: Mouse scrolled (374, 289) with delta (0, 0)
Screenshot: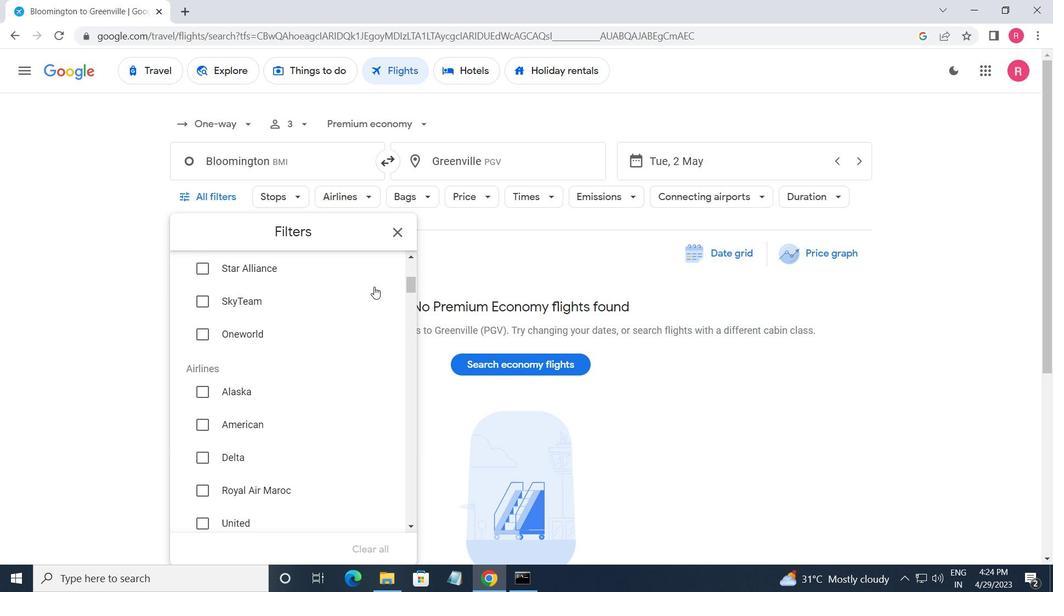 
Action: Mouse moved to (374, 291)
Screenshot: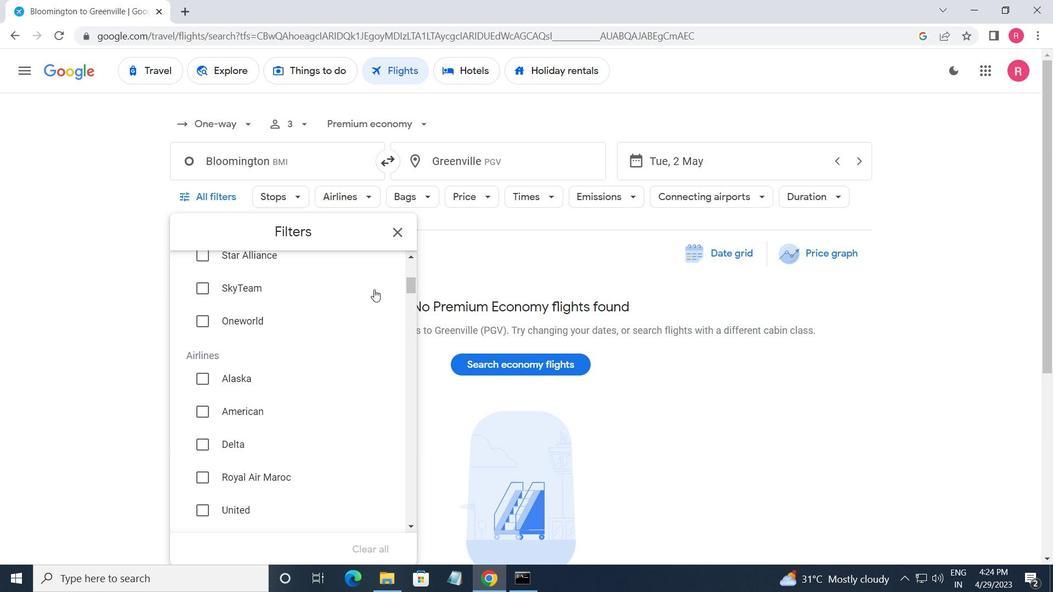 
Action: Mouse scrolled (374, 290) with delta (0, 0)
Screenshot: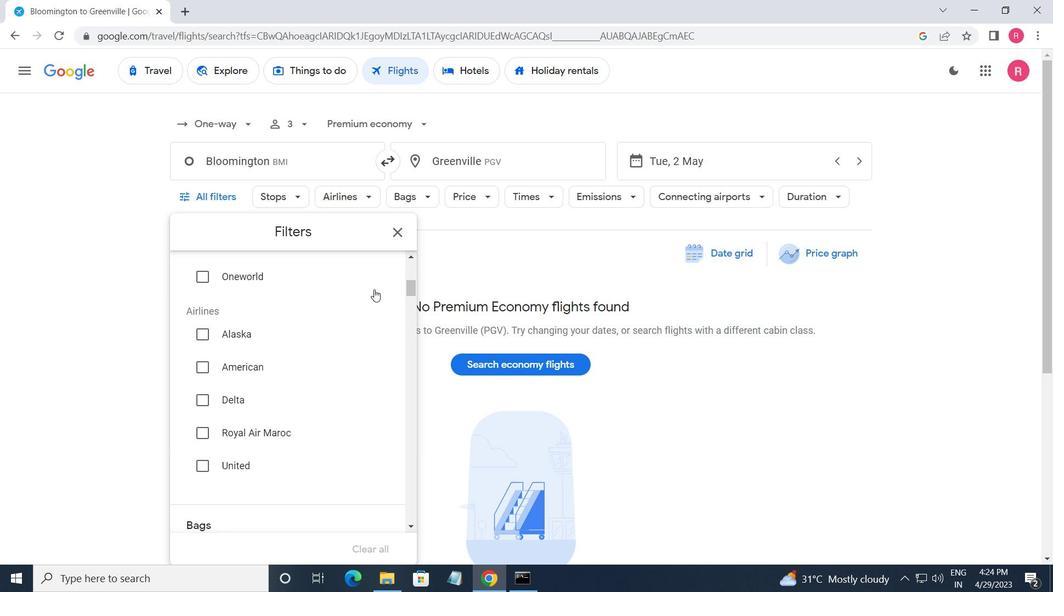
Action: Mouse moved to (374, 291)
Screenshot: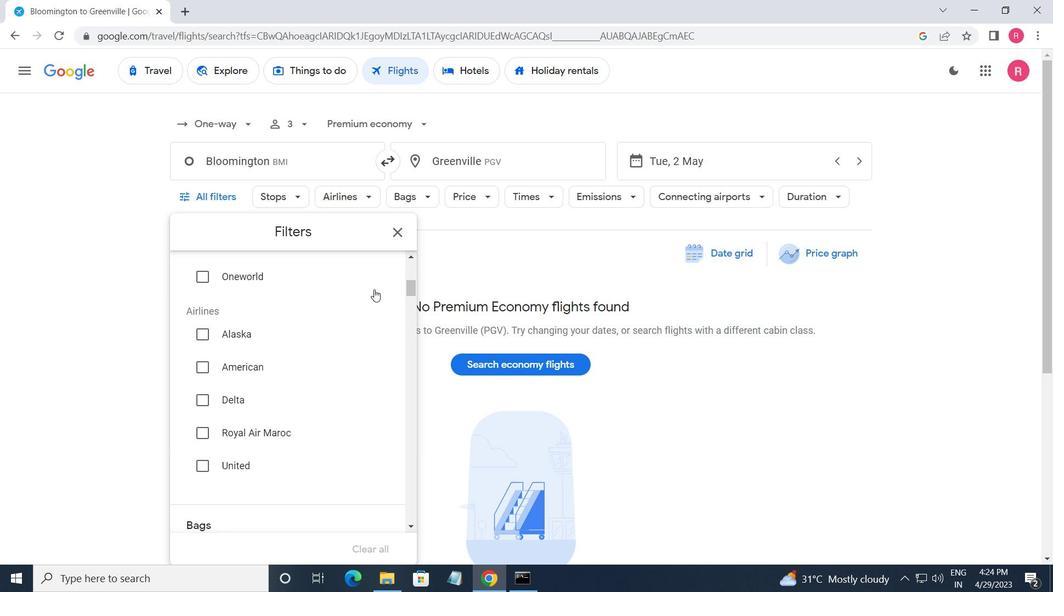 
Action: Mouse scrolled (374, 291) with delta (0, 0)
Screenshot: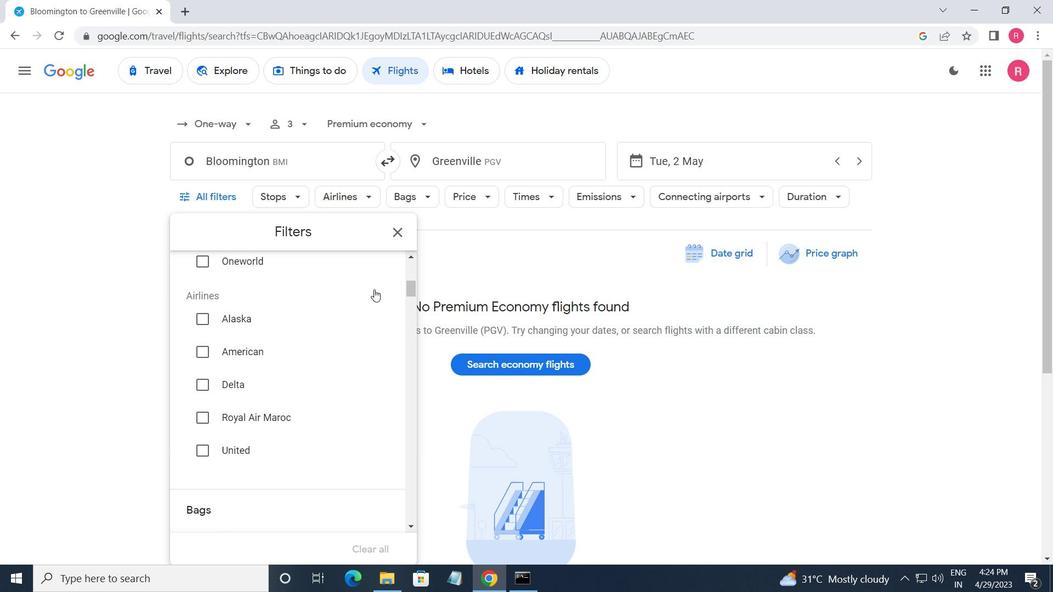 
Action: Mouse moved to (374, 375)
Screenshot: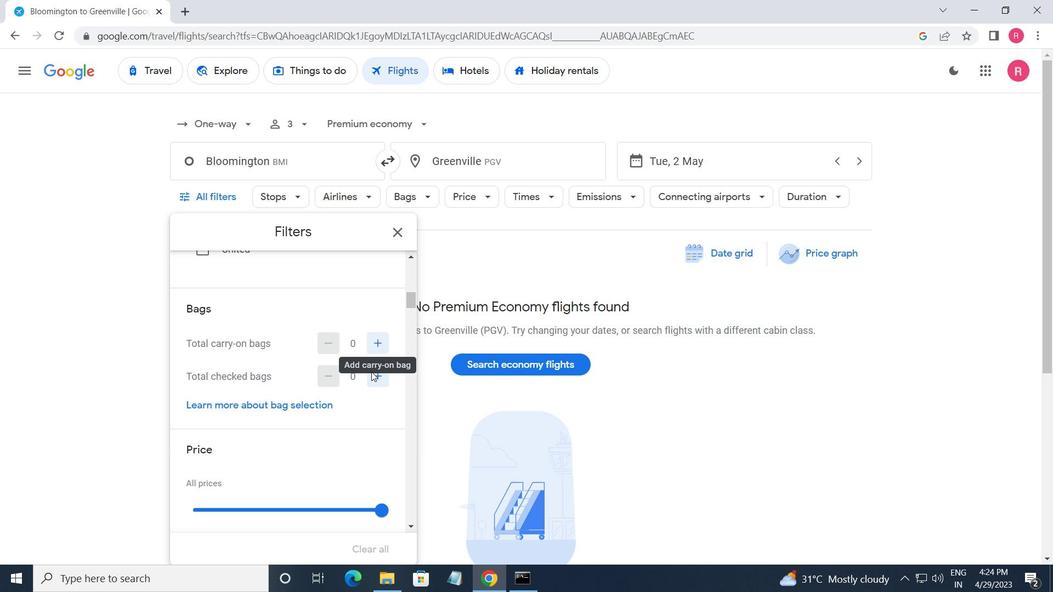 
Action: Mouse pressed left at (374, 375)
Screenshot: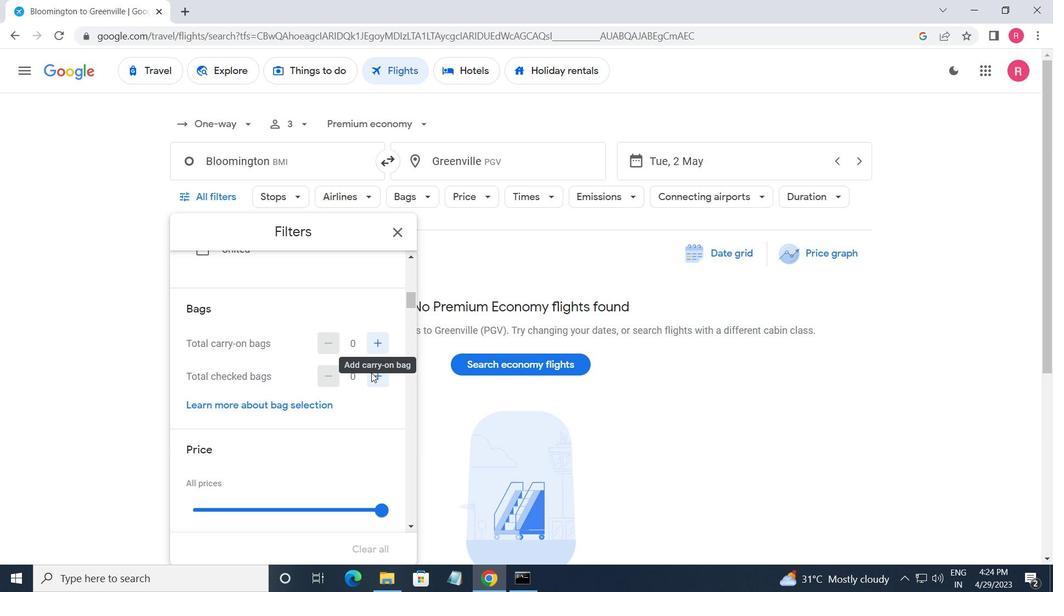 
Action: Mouse pressed left at (374, 375)
Screenshot: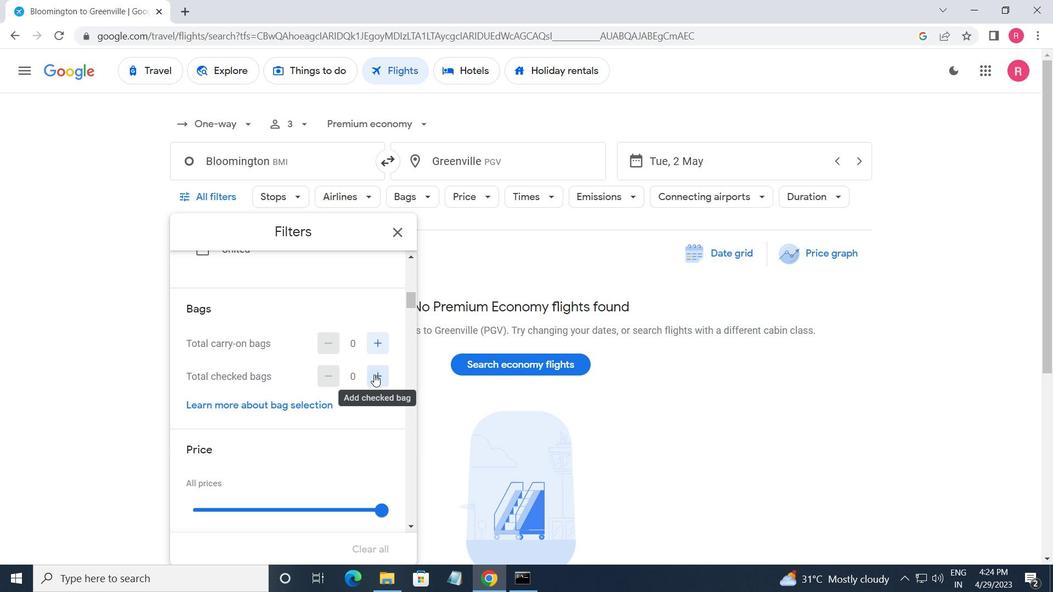 
Action: Mouse pressed left at (374, 375)
Screenshot: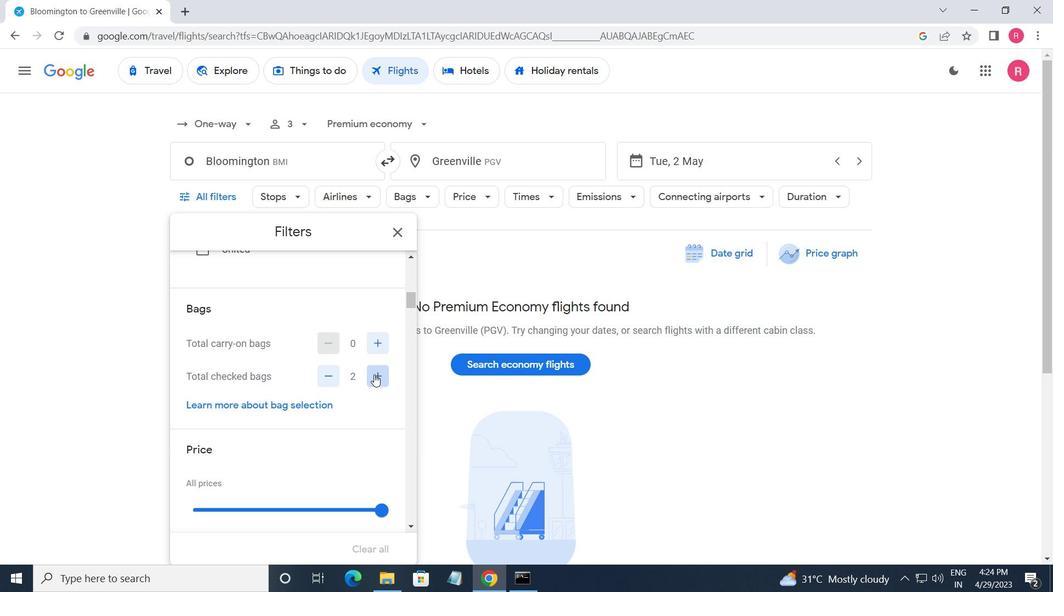 
Action: Mouse pressed left at (374, 375)
Screenshot: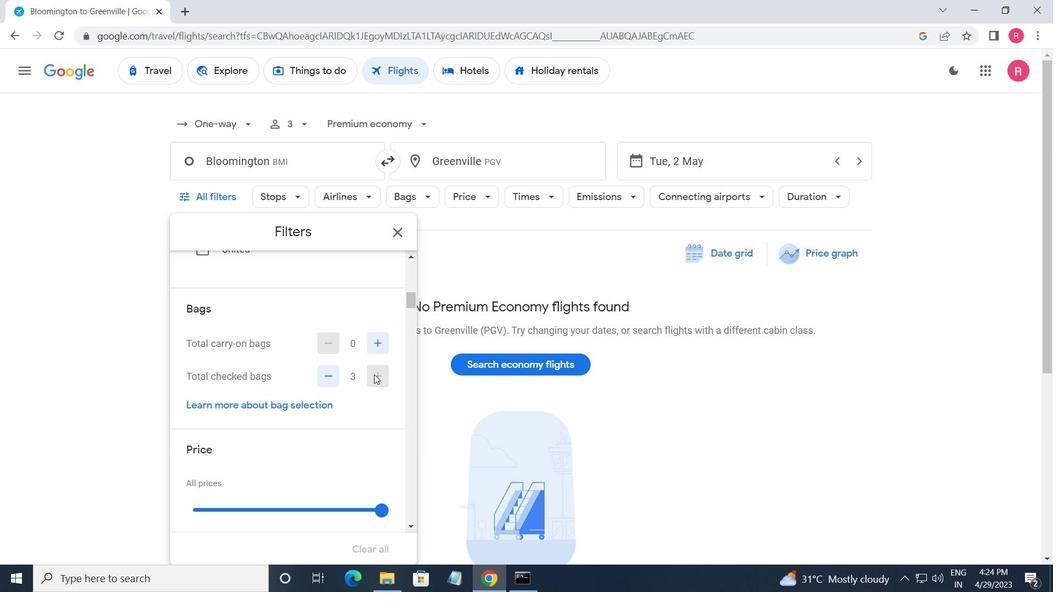 
Action: Mouse moved to (319, 373)
Screenshot: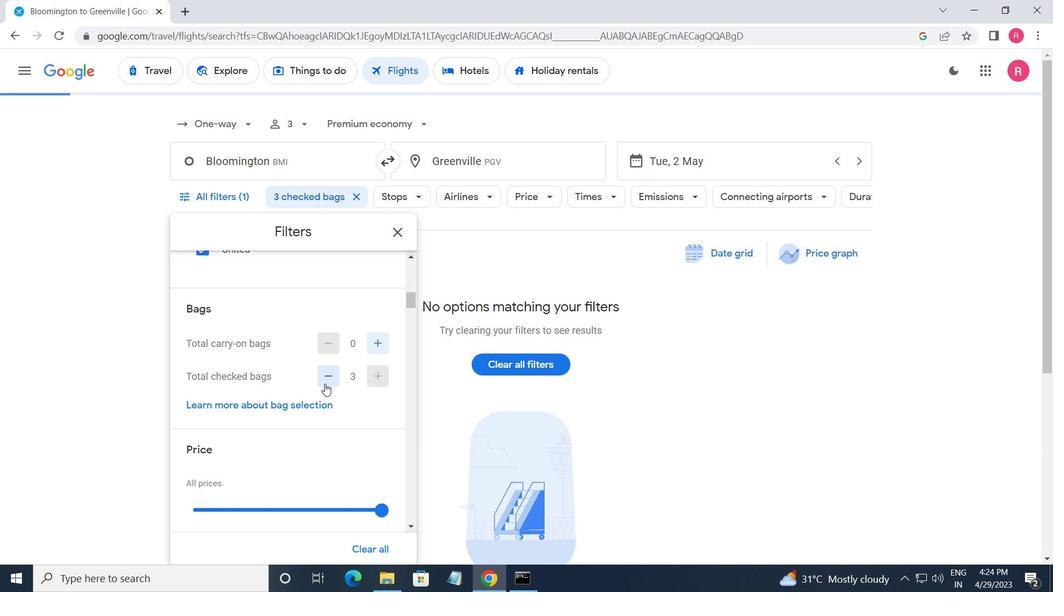 
Action: Mouse pressed left at (319, 373)
Screenshot: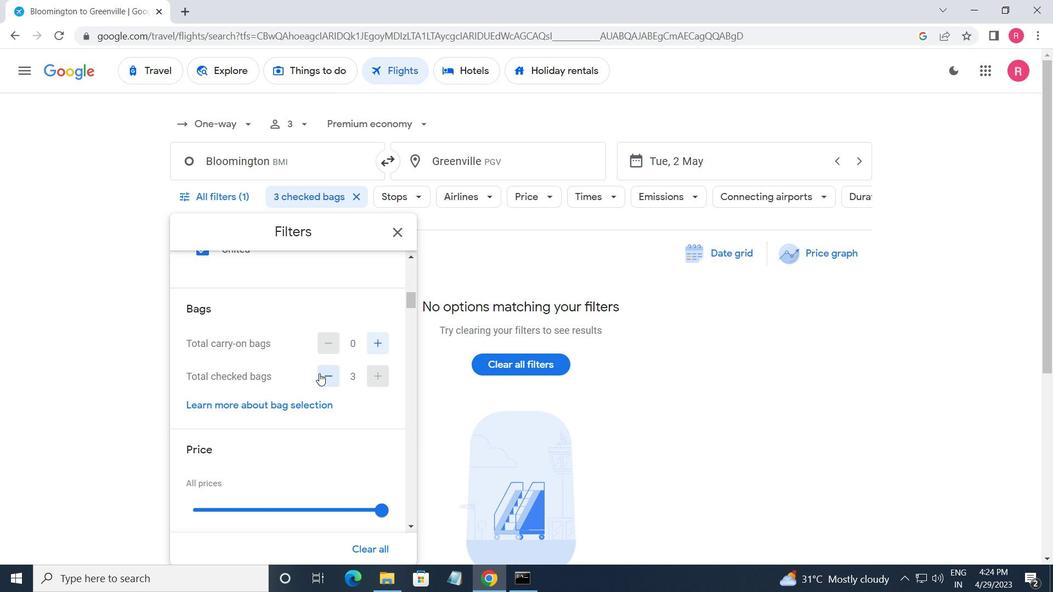 
Action: Mouse pressed left at (319, 373)
Screenshot: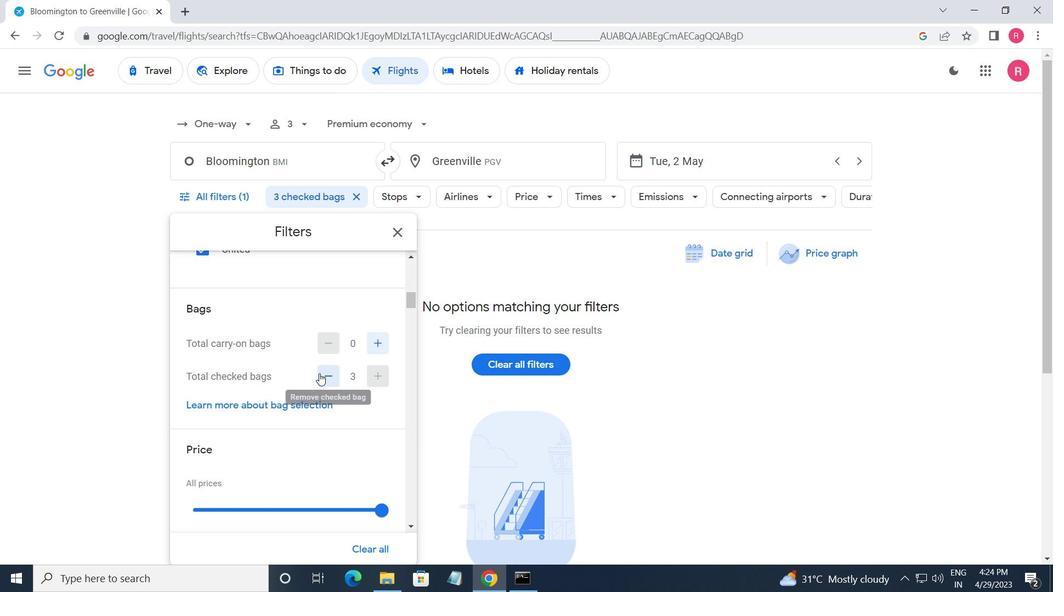 
Action: Mouse moved to (349, 387)
Screenshot: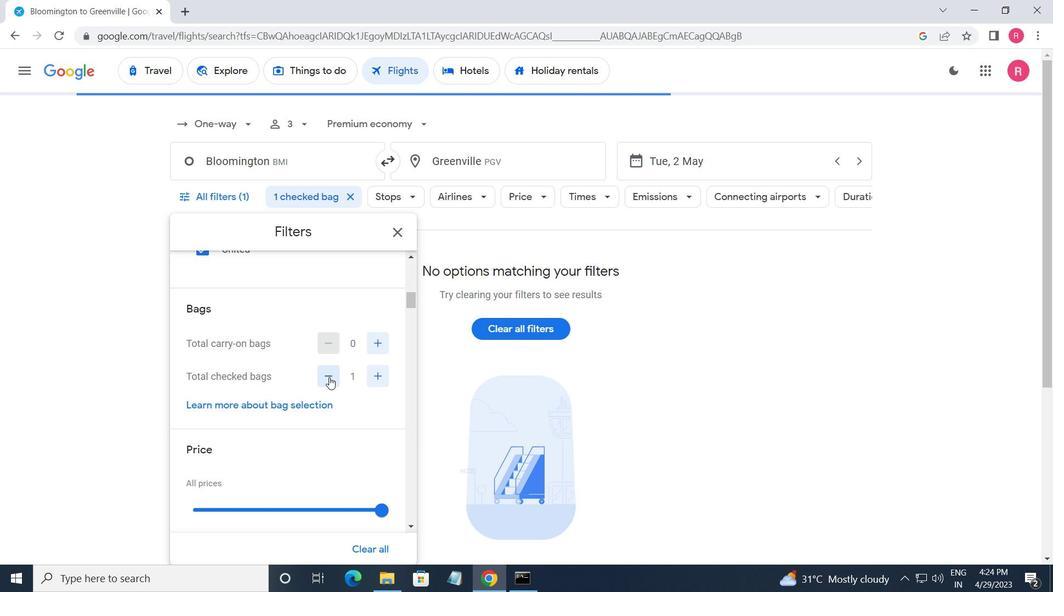
Action: Mouse scrolled (349, 386) with delta (0, 0)
Screenshot: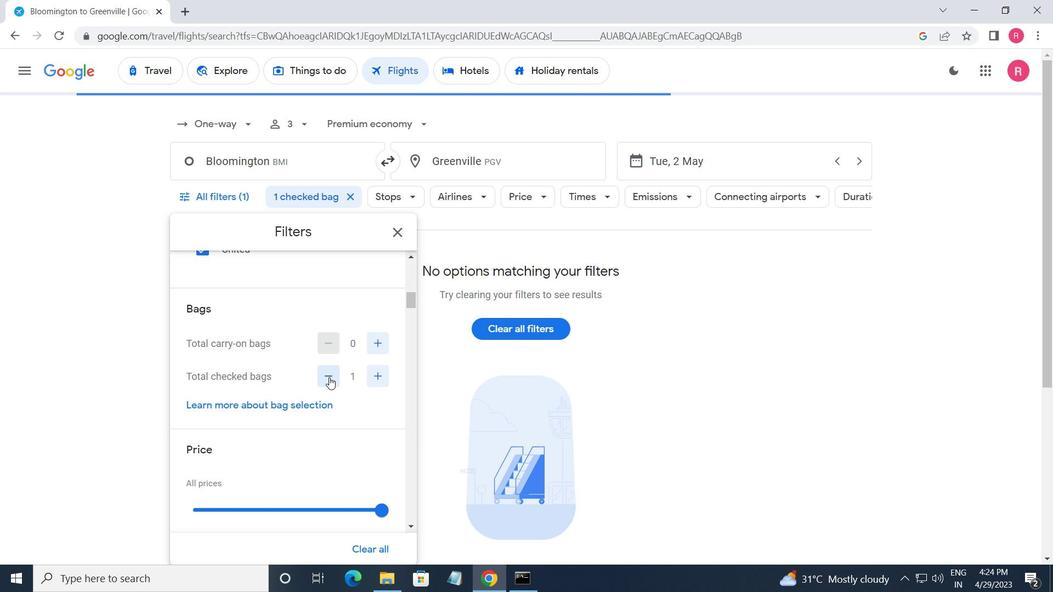 
Action: Mouse scrolled (349, 386) with delta (0, 0)
Screenshot: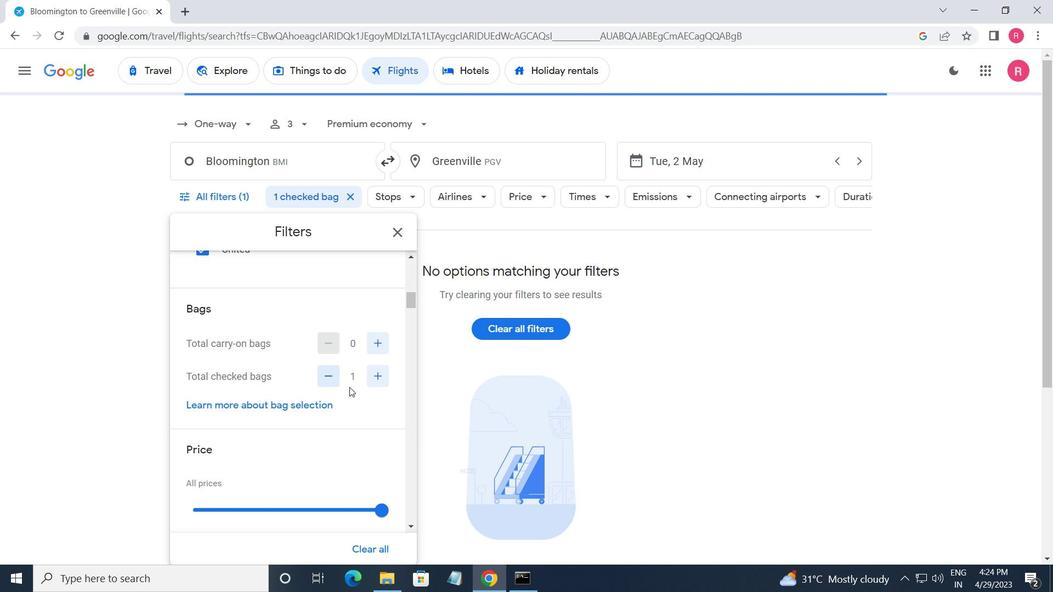 
Action: Mouse moved to (382, 373)
Screenshot: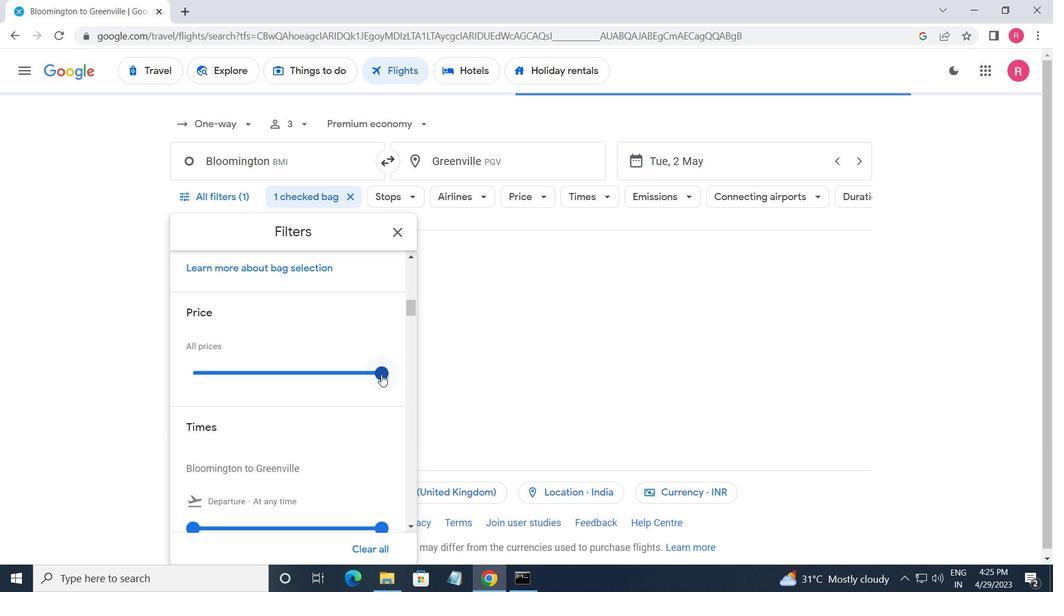 
Action: Mouse pressed left at (382, 373)
Screenshot: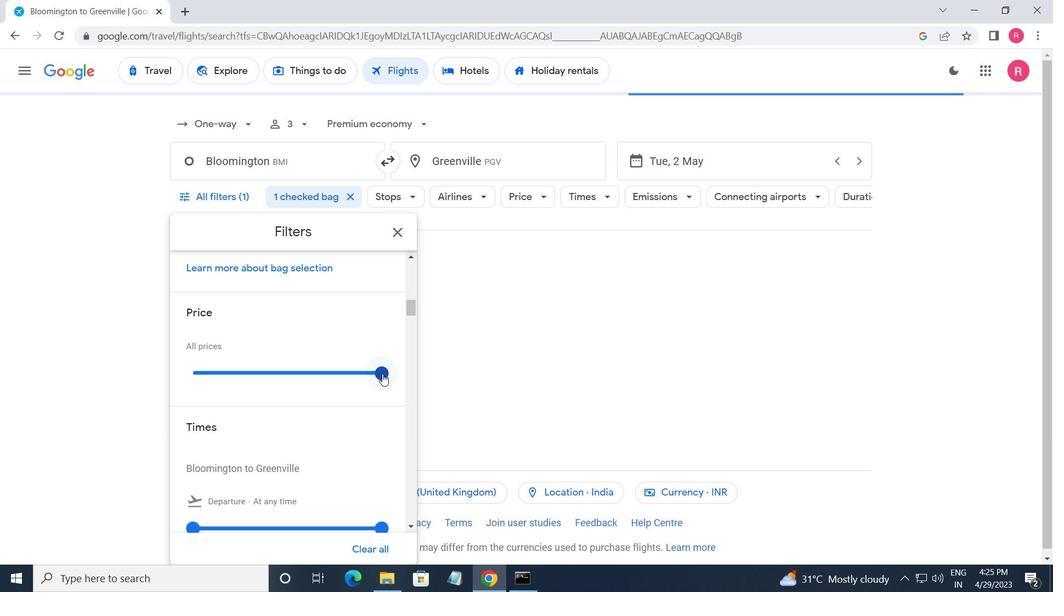 
Action: Mouse moved to (383, 373)
Screenshot: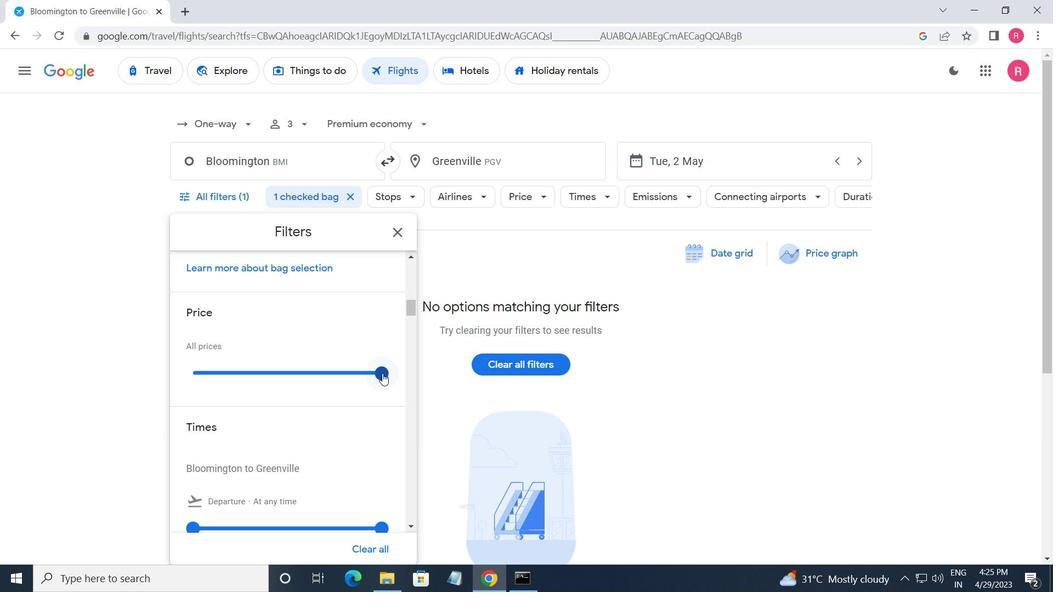 
Action: Mouse scrolled (383, 373) with delta (0, 0)
Screenshot: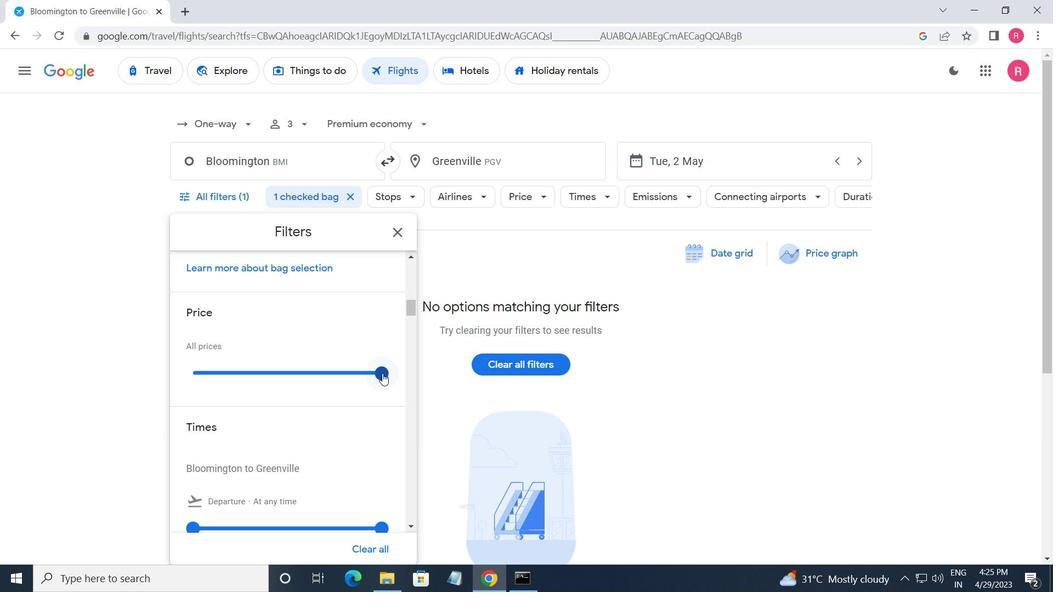 
Action: Mouse moved to (383, 374)
Screenshot: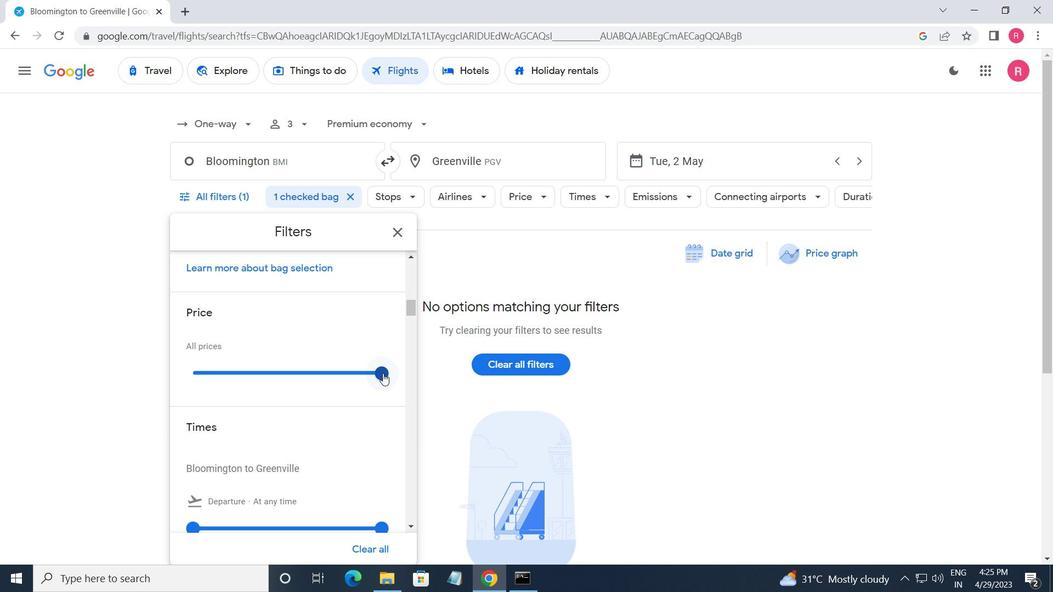 
Action: Mouse scrolled (383, 373) with delta (0, 0)
Screenshot: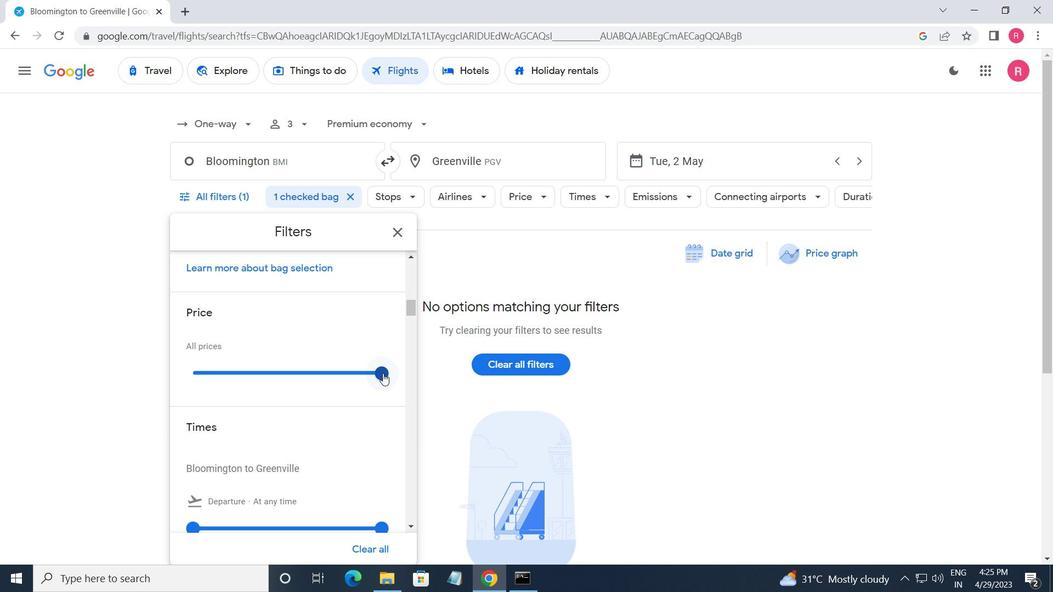 
Action: Mouse moved to (194, 388)
Screenshot: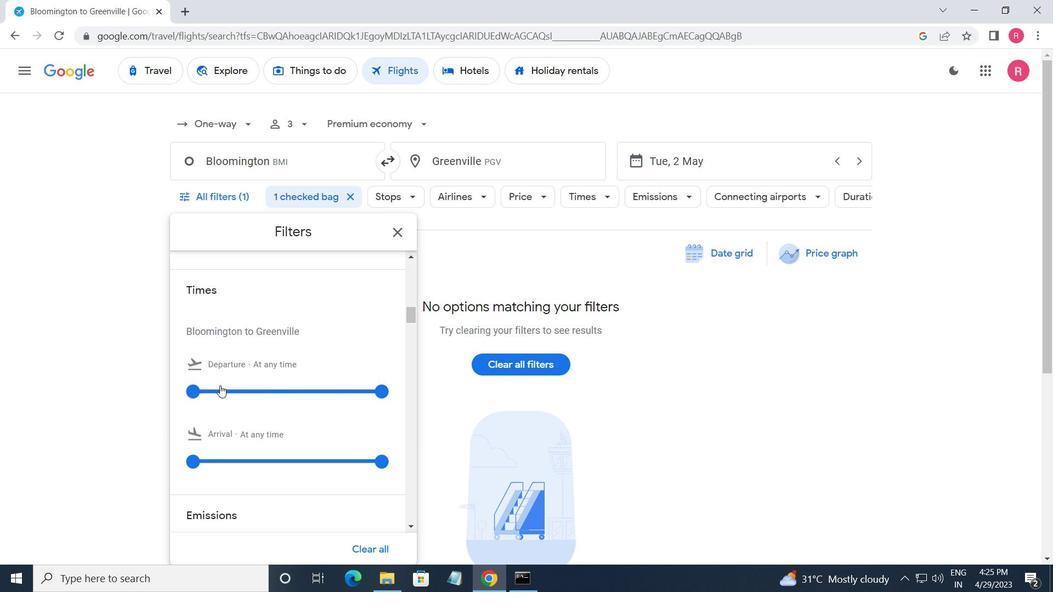 
Action: Mouse pressed left at (194, 388)
Screenshot: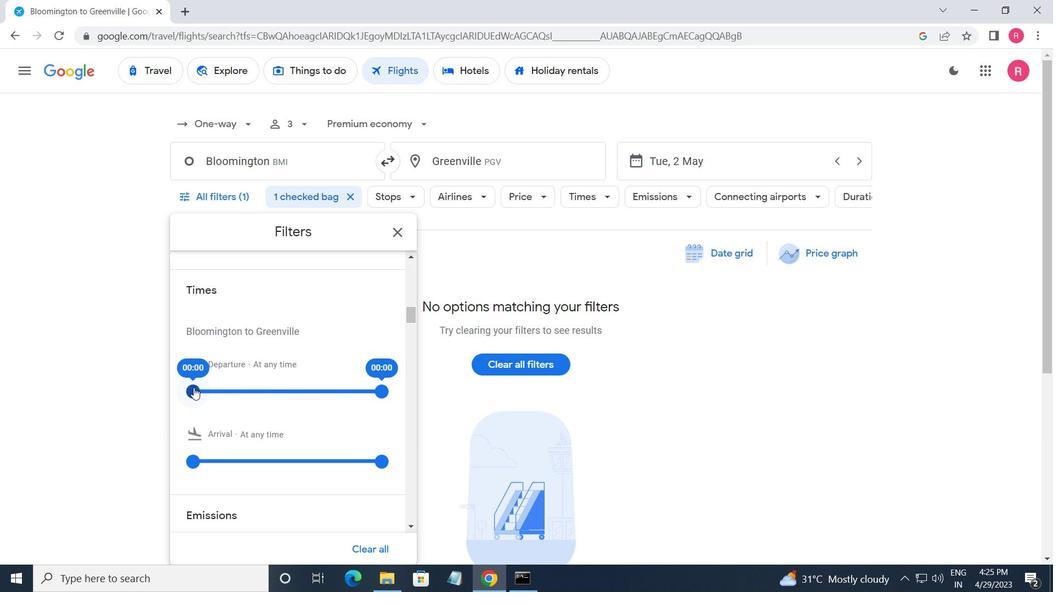 
Action: Mouse moved to (373, 391)
Screenshot: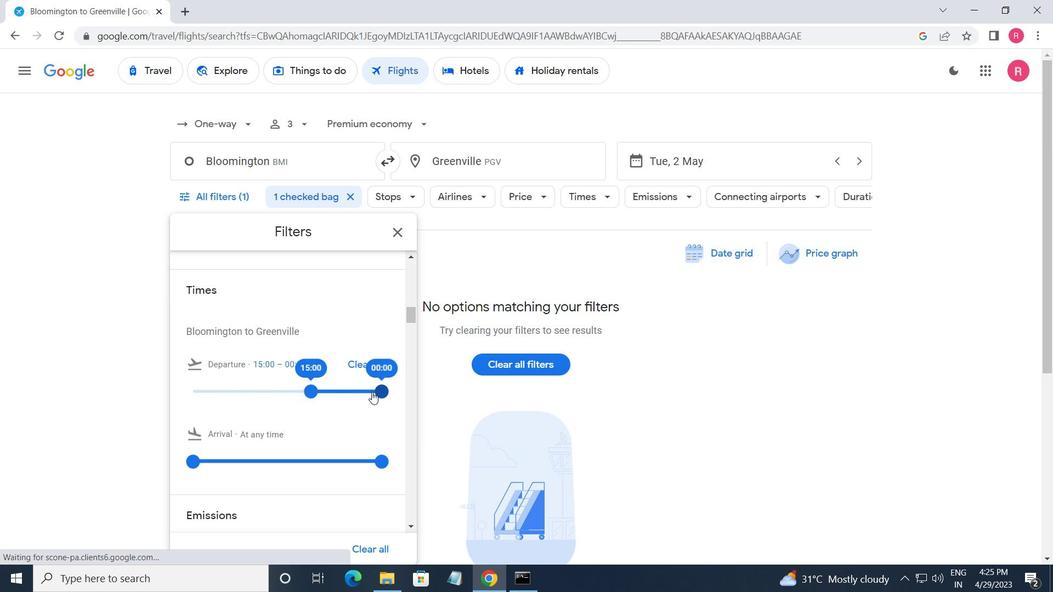 
Action: Mouse pressed left at (373, 391)
Screenshot: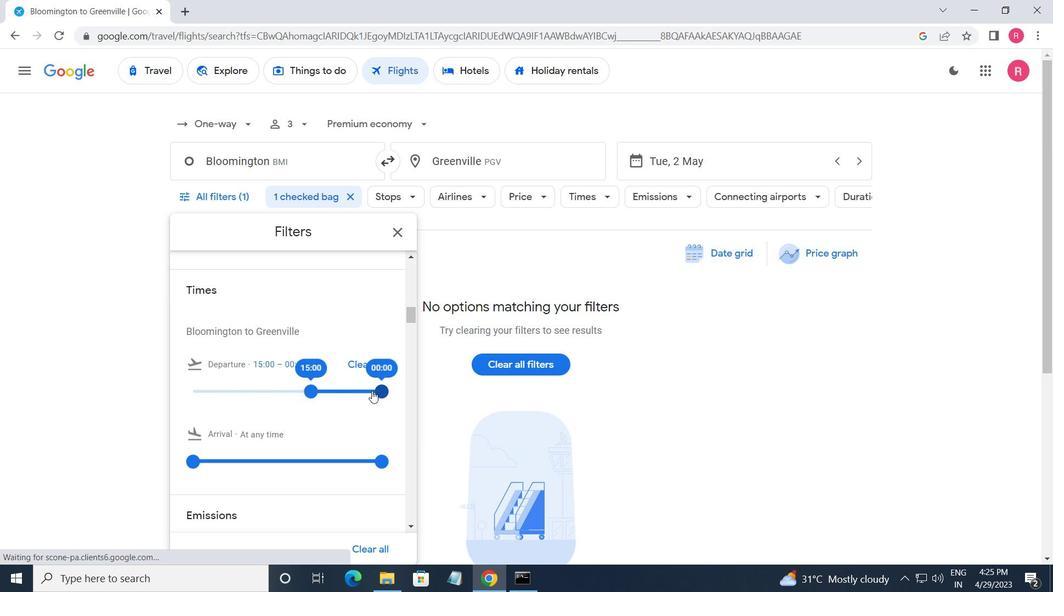 
Action: Mouse moved to (404, 237)
Screenshot: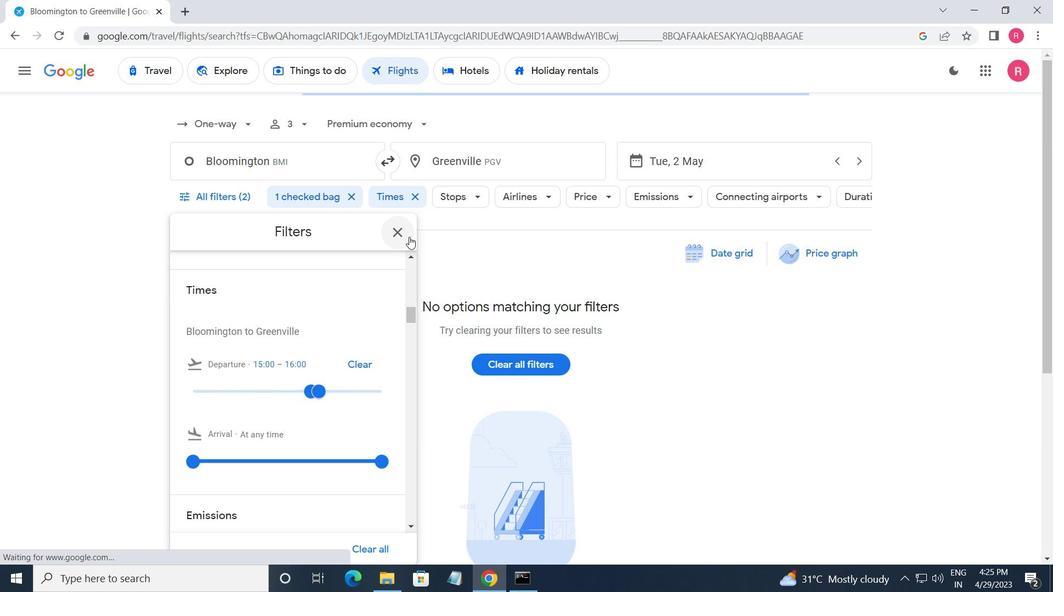 
Action: Mouse pressed left at (404, 237)
Screenshot: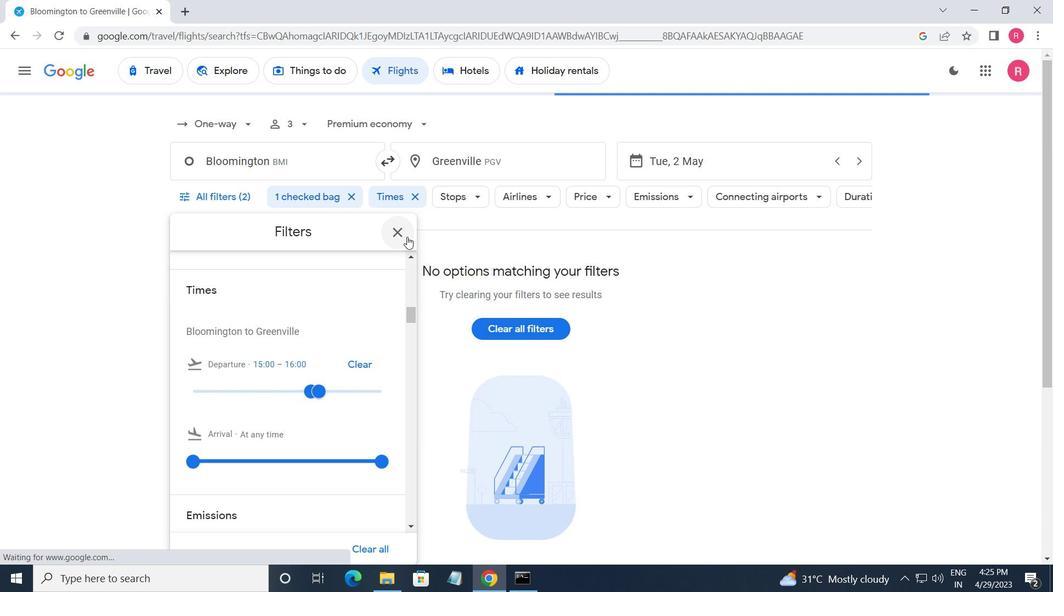 
